 Task: Search one way flight ticket for 2 adults, 2 infants in seat and 1 infant on lap in first from Mobile: Mobile Regional Airport to Jackson: Jackson Hole Airport on 5-2-2023. Choice of flights is Alaska. Number of bags: 5 checked bags. Price is upto 45000. Outbound departure time preference is 8:30.
Action: Mouse moved to (238, 451)
Screenshot: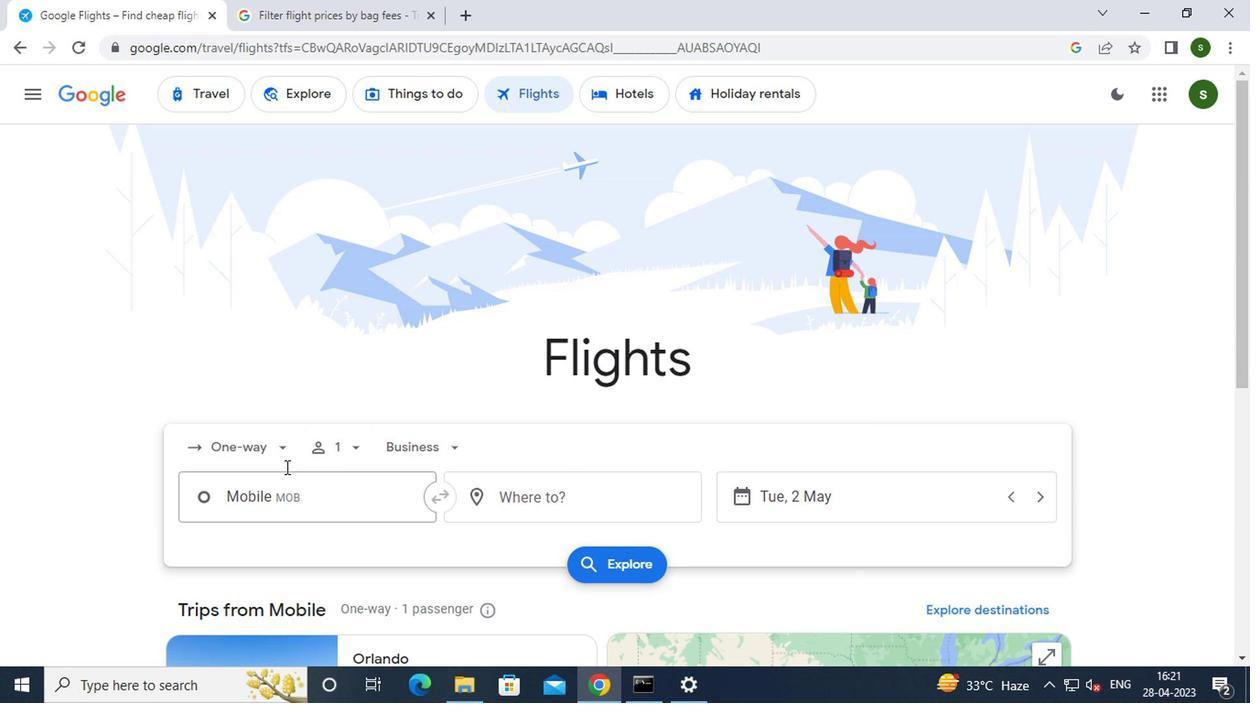 
Action: Mouse pressed left at (238, 451)
Screenshot: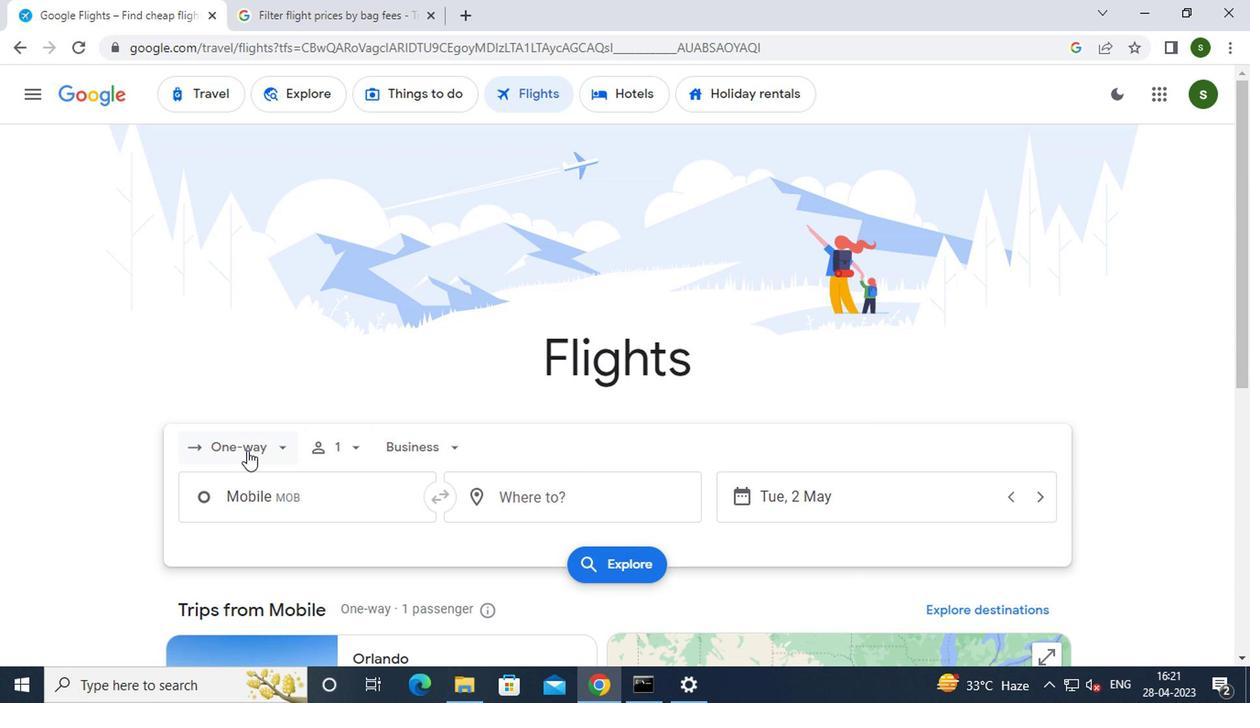 
Action: Mouse moved to (256, 526)
Screenshot: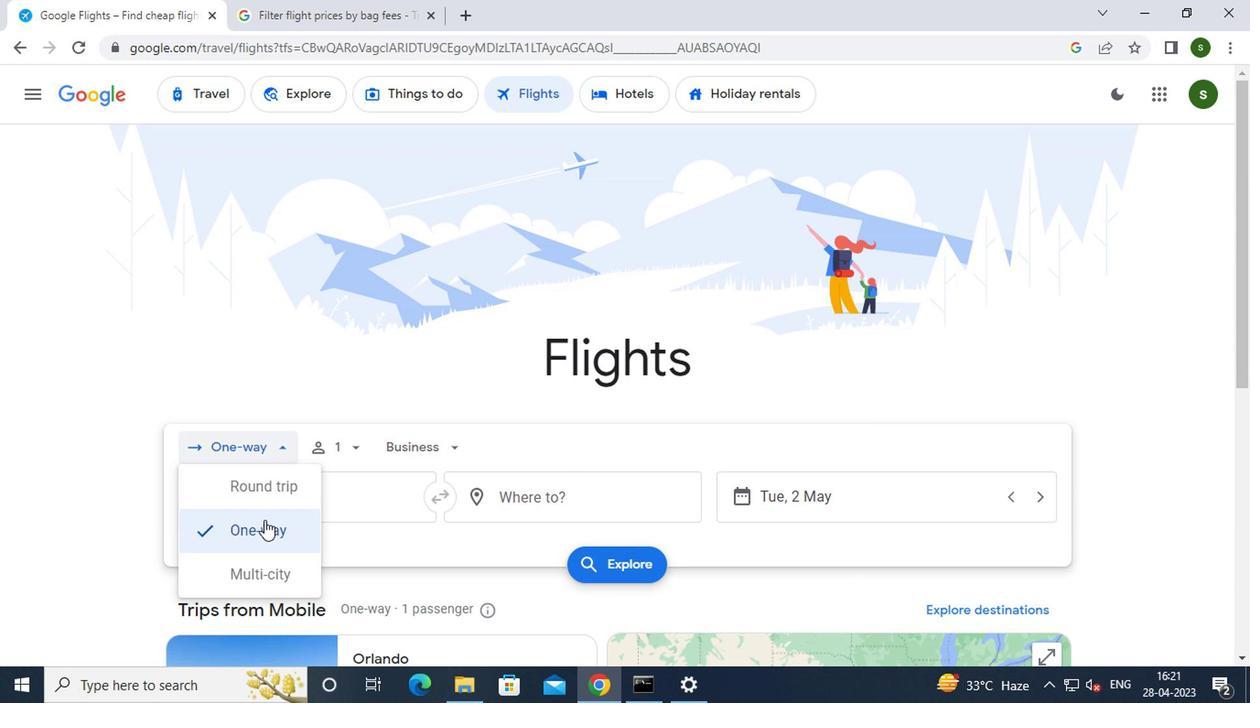 
Action: Mouse pressed left at (256, 526)
Screenshot: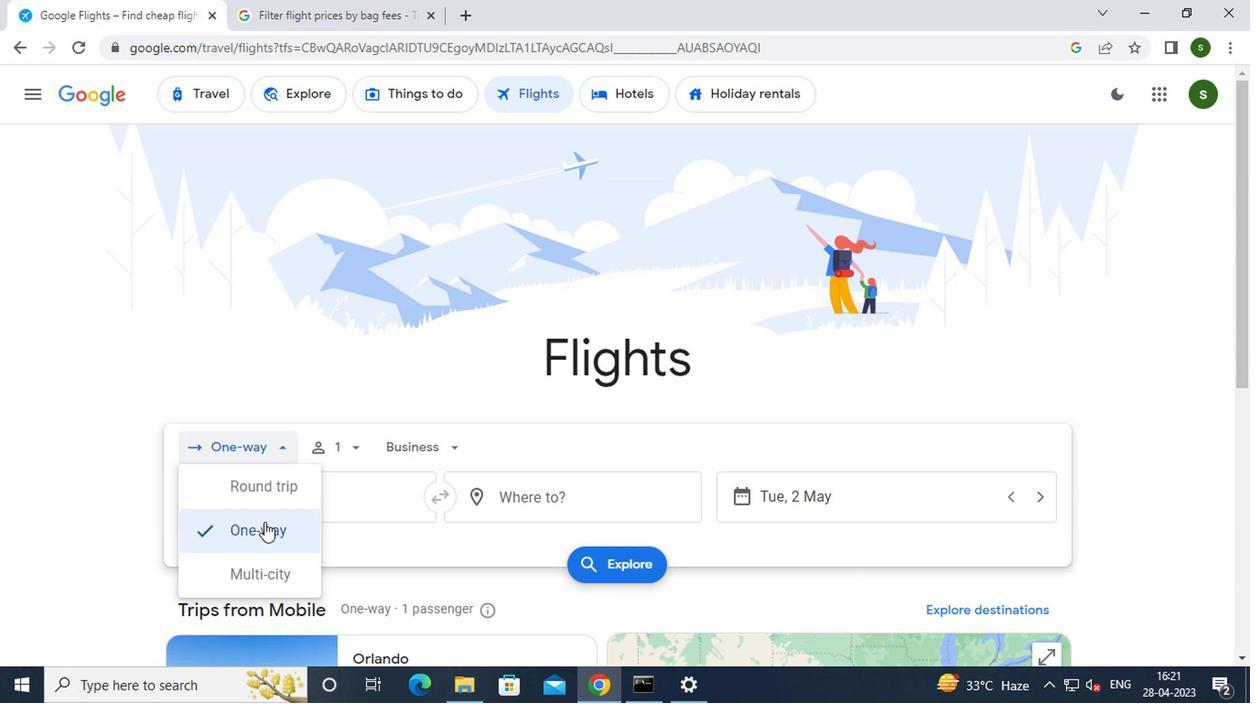 
Action: Mouse moved to (351, 448)
Screenshot: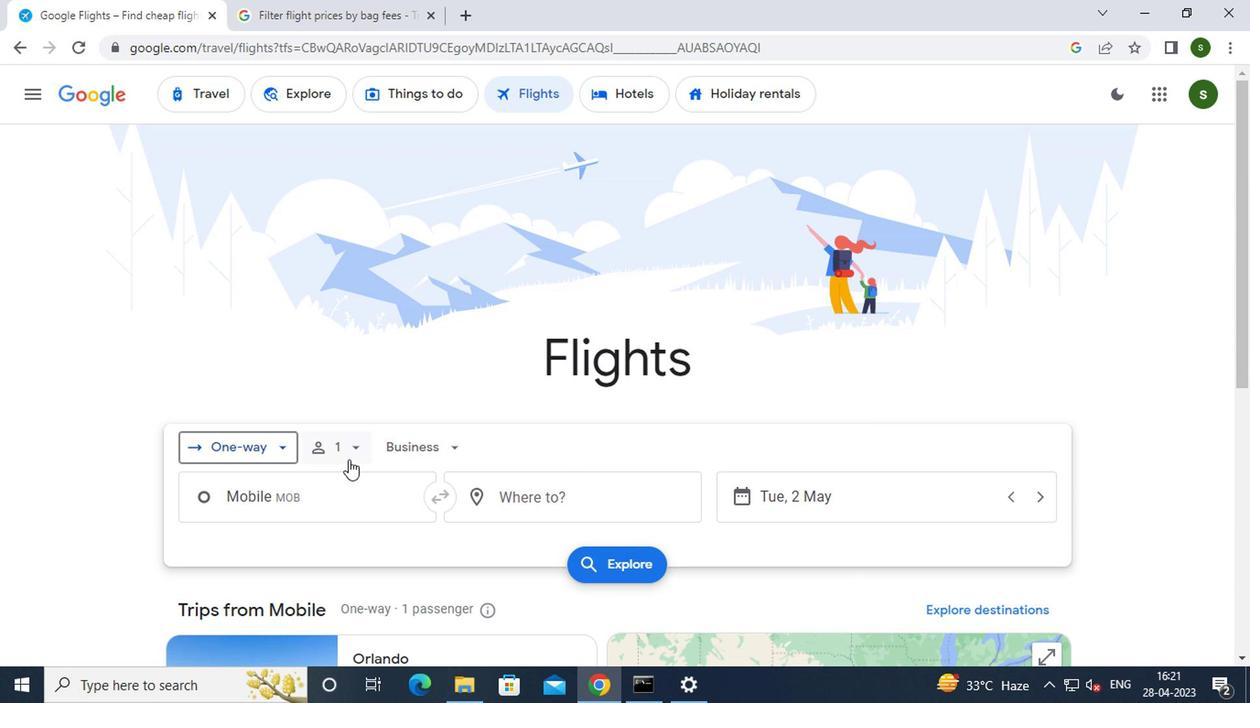 
Action: Mouse pressed left at (351, 448)
Screenshot: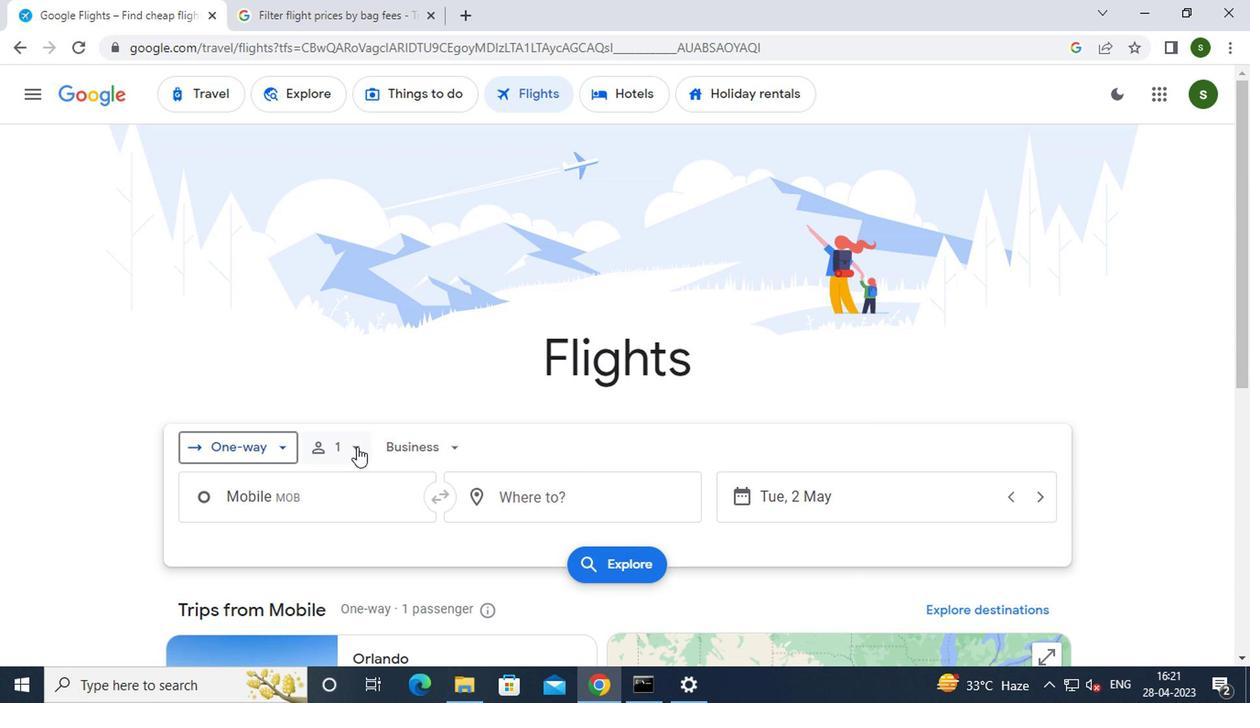 
Action: Mouse moved to (480, 500)
Screenshot: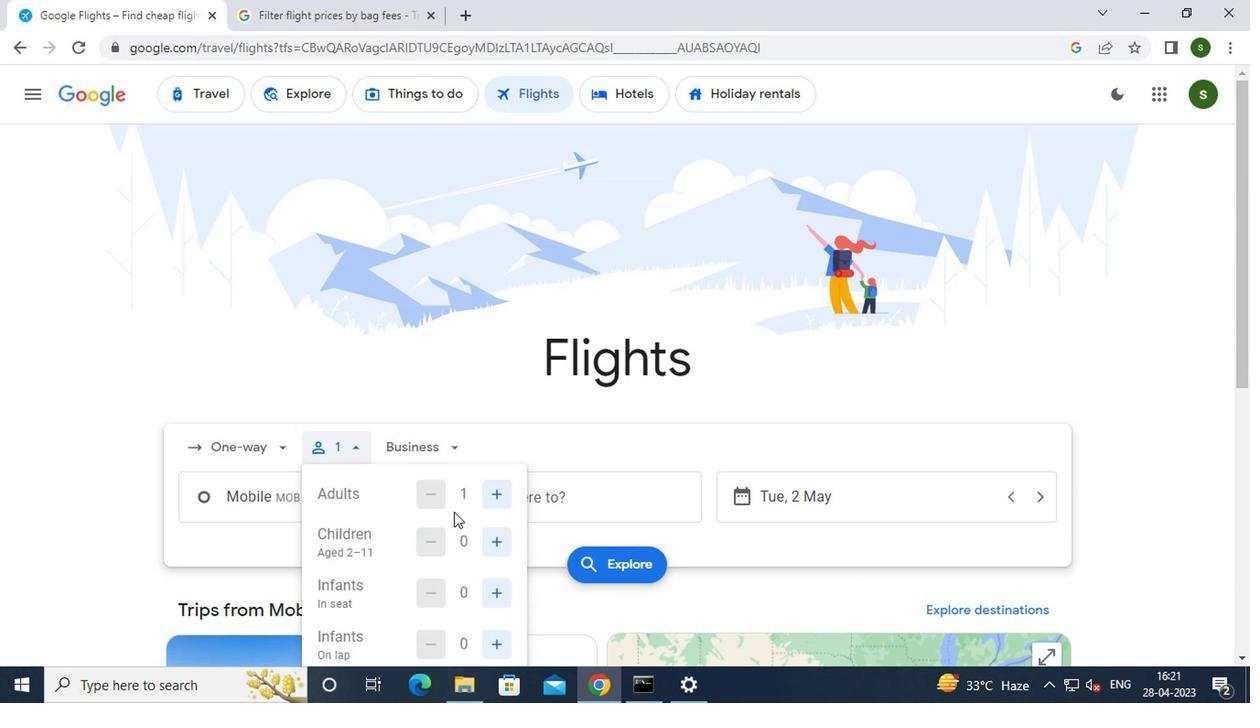 
Action: Mouse pressed left at (480, 500)
Screenshot: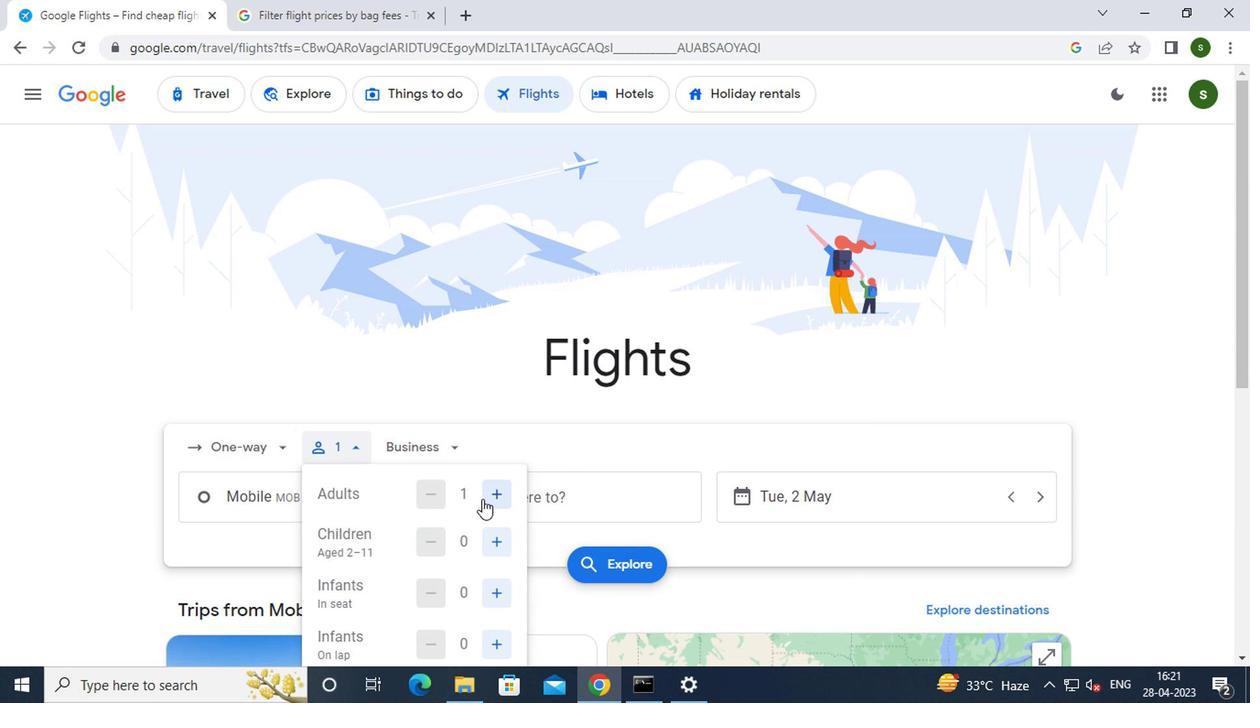 
Action: Mouse moved to (498, 584)
Screenshot: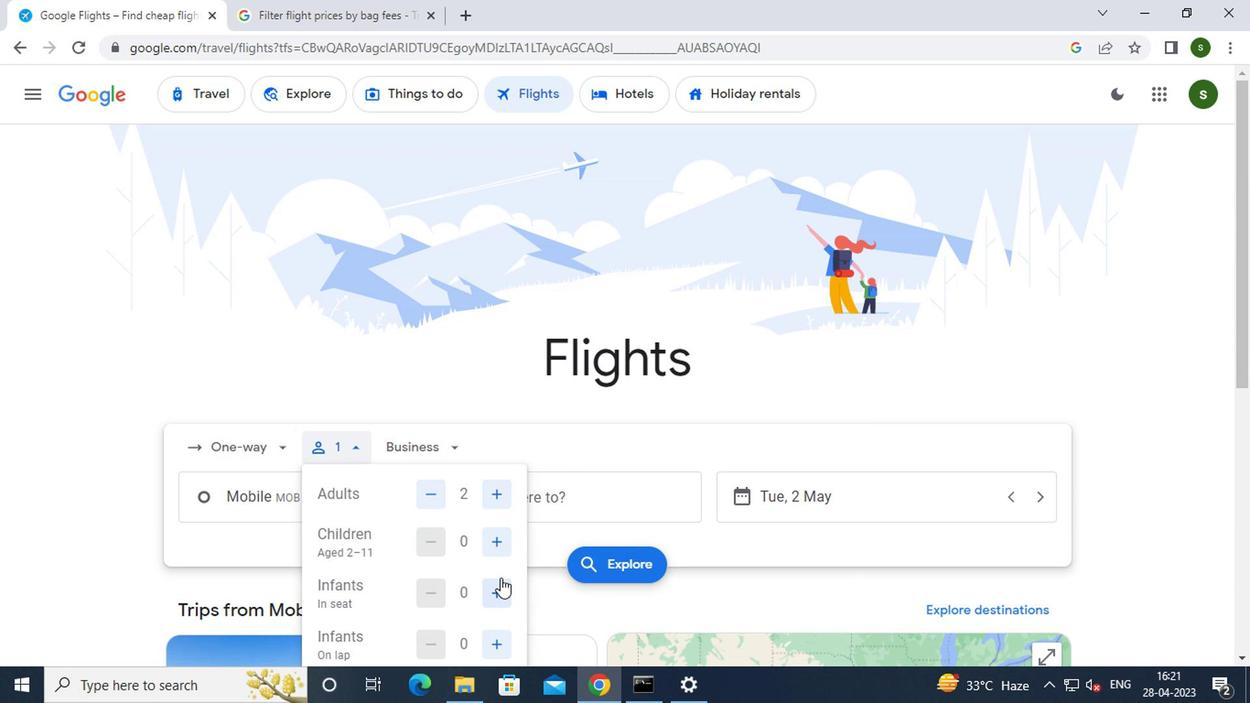 
Action: Mouse pressed left at (498, 584)
Screenshot: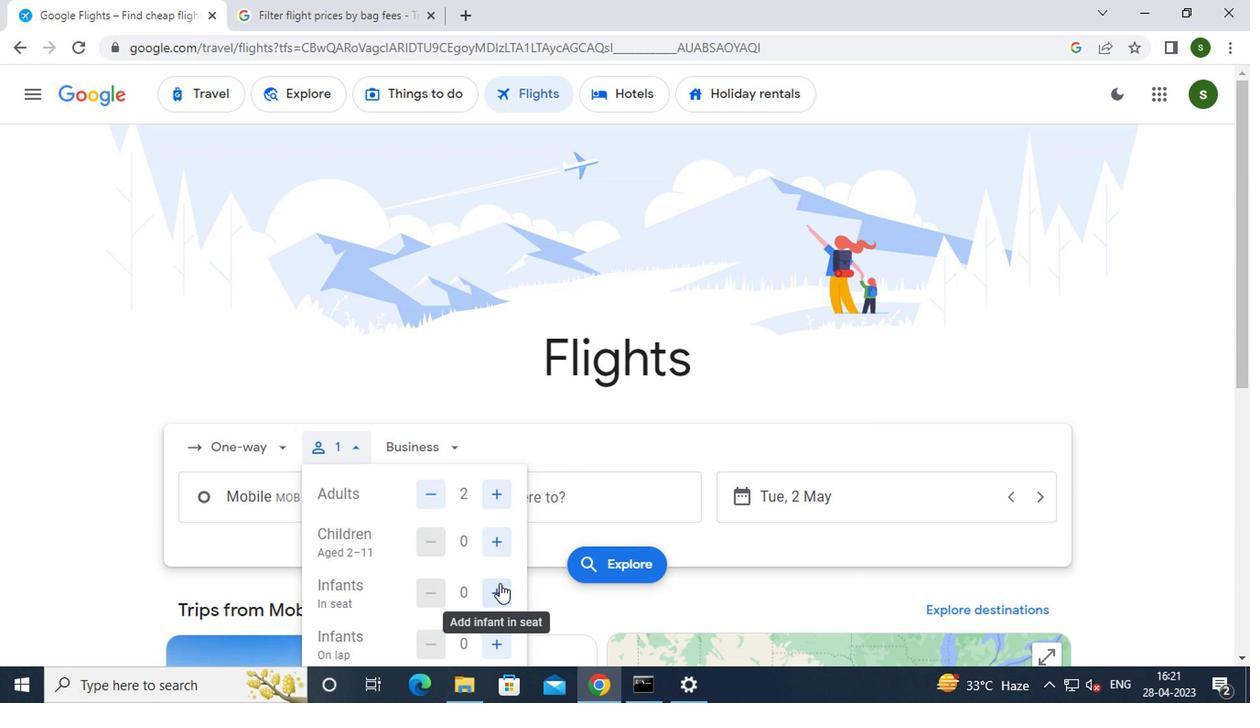 
Action: Mouse pressed left at (498, 584)
Screenshot: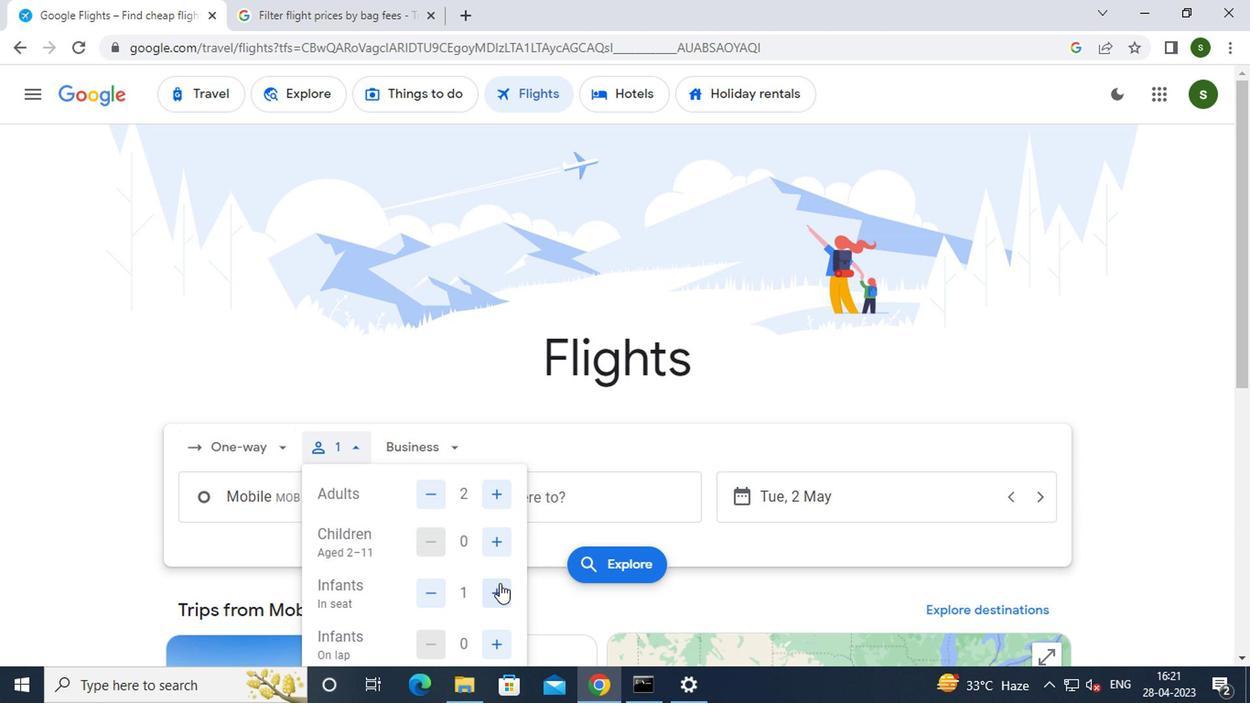 
Action: Mouse moved to (489, 648)
Screenshot: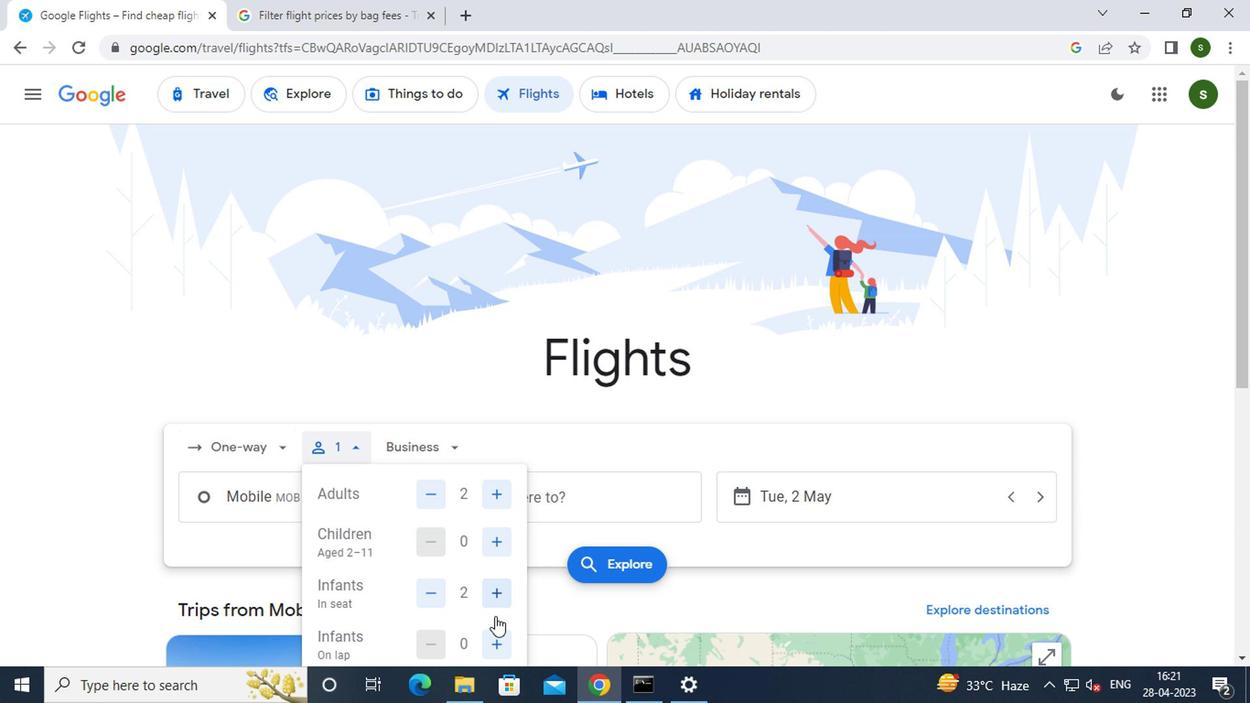 
Action: Mouse pressed left at (489, 648)
Screenshot: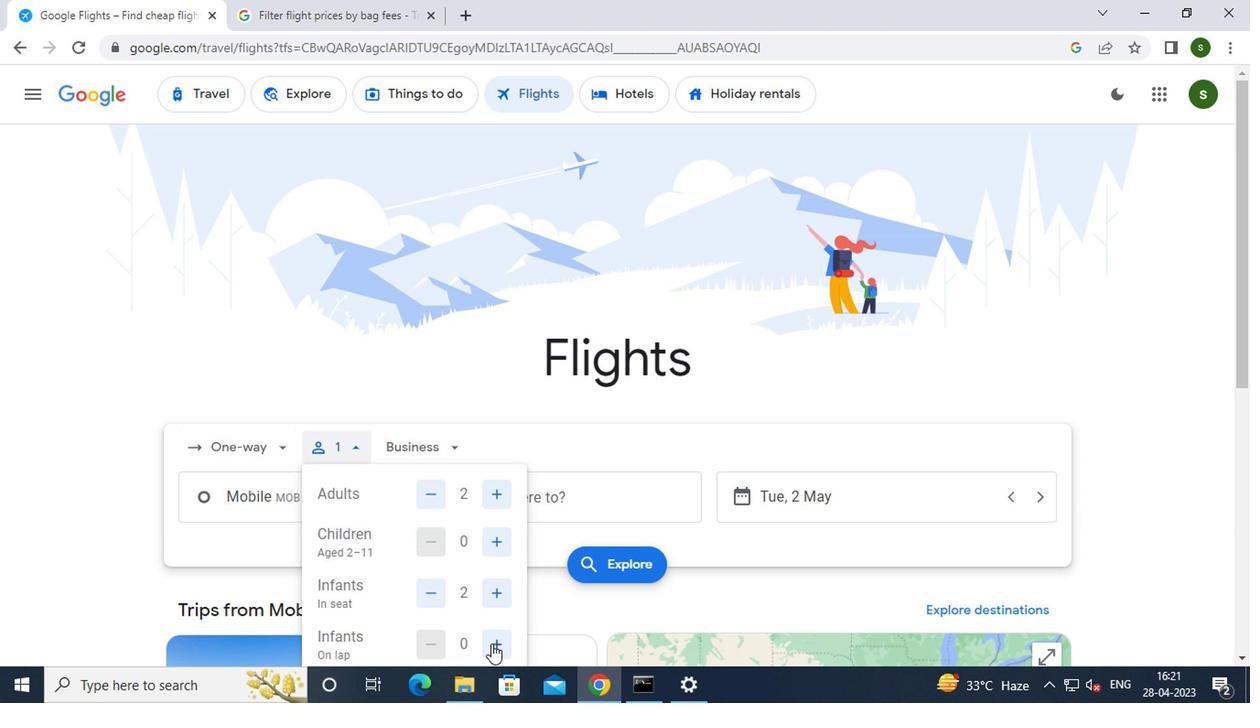 
Action: Mouse moved to (435, 443)
Screenshot: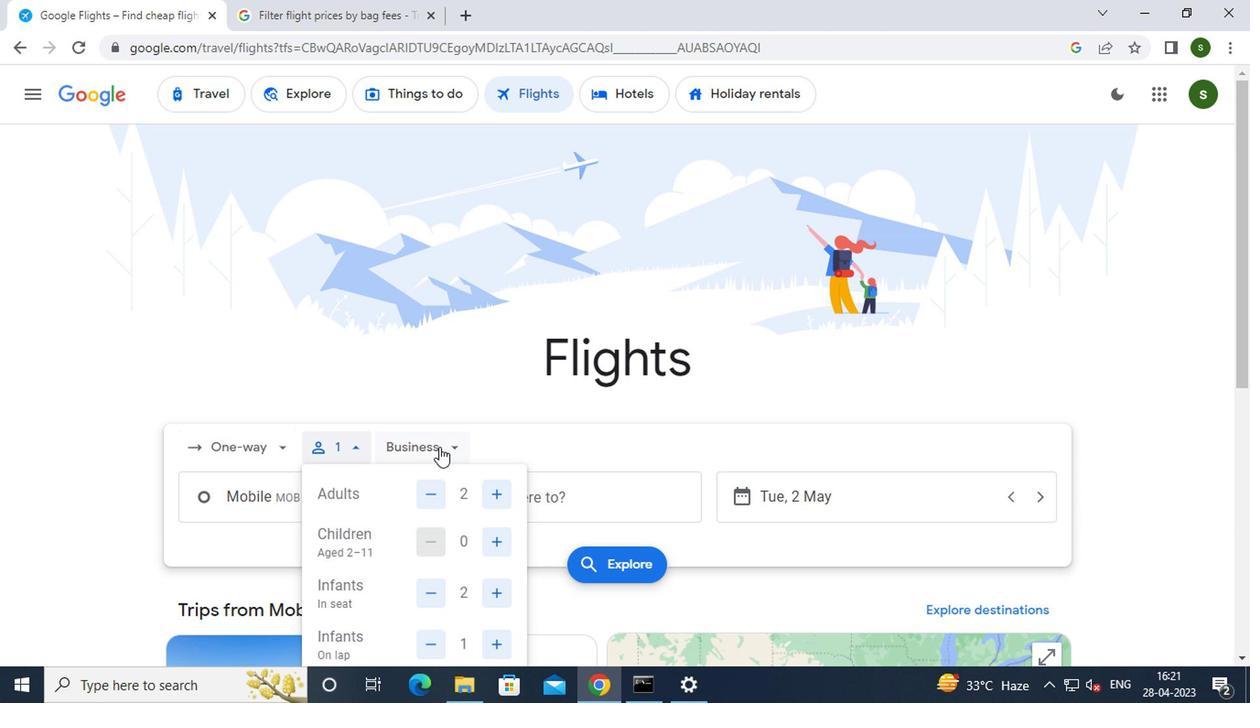 
Action: Mouse pressed left at (435, 443)
Screenshot: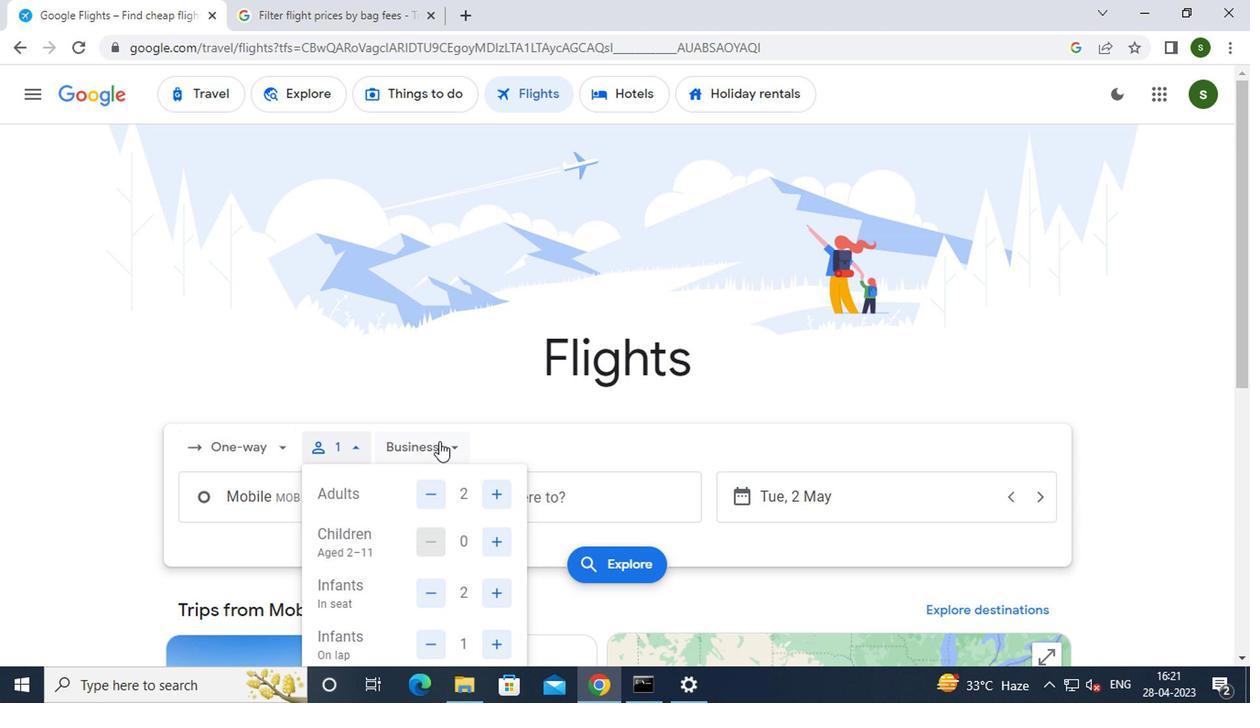 
Action: Mouse moved to (474, 611)
Screenshot: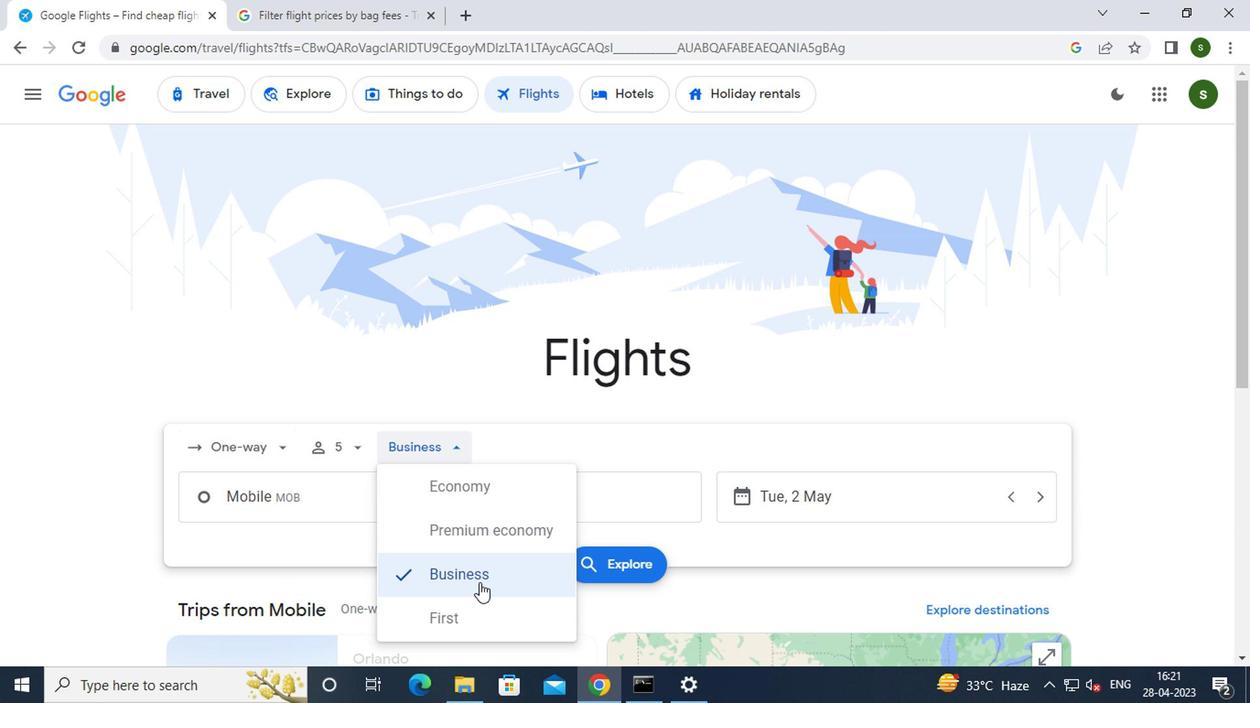 
Action: Mouse pressed left at (474, 611)
Screenshot: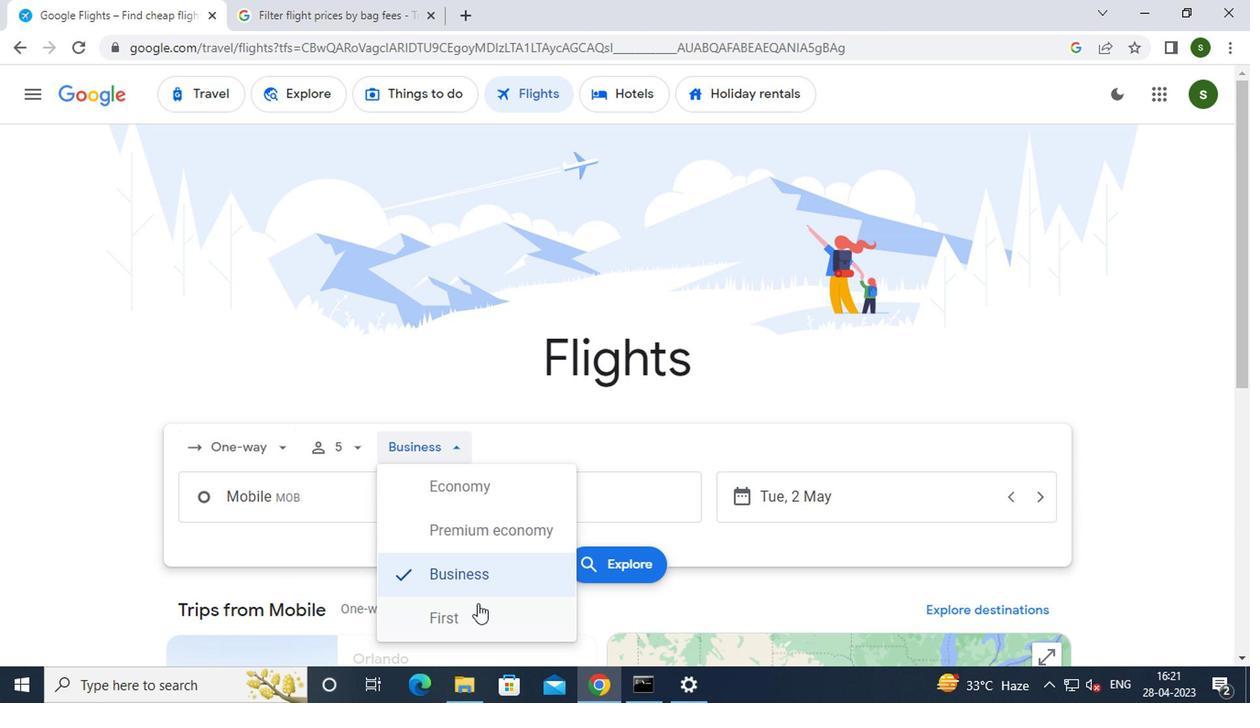 
Action: Mouse moved to (363, 496)
Screenshot: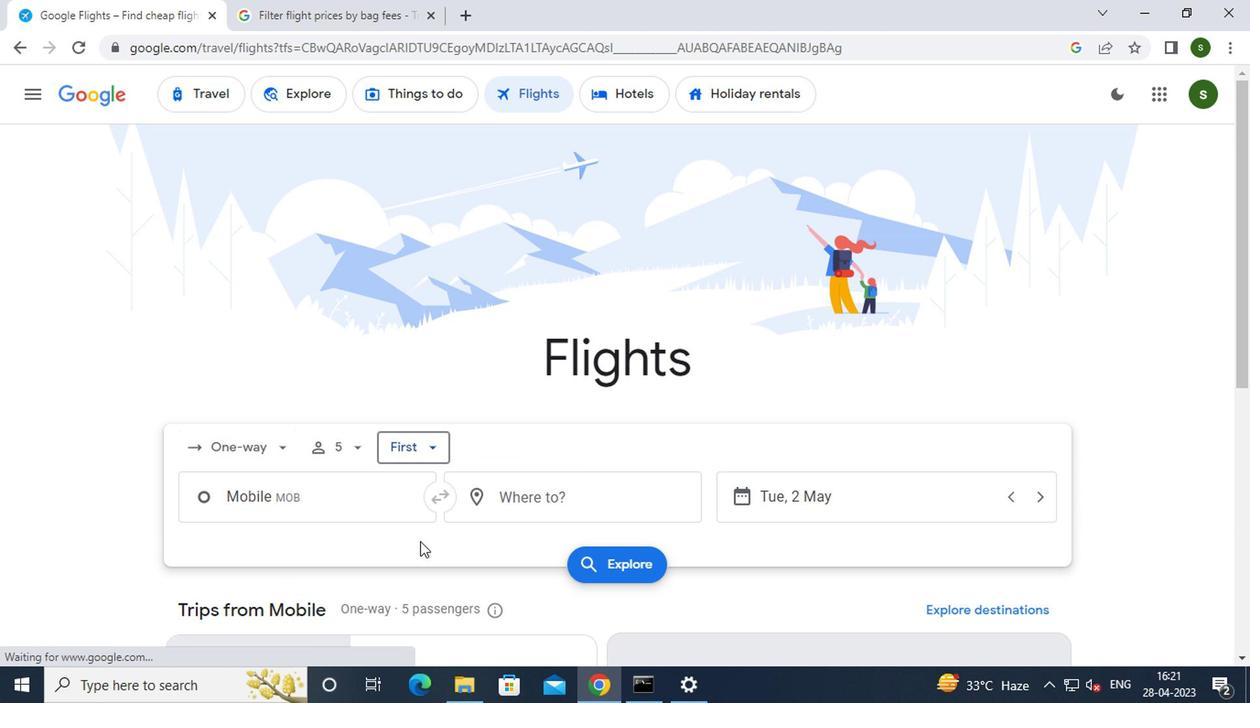 
Action: Mouse pressed left at (363, 496)
Screenshot: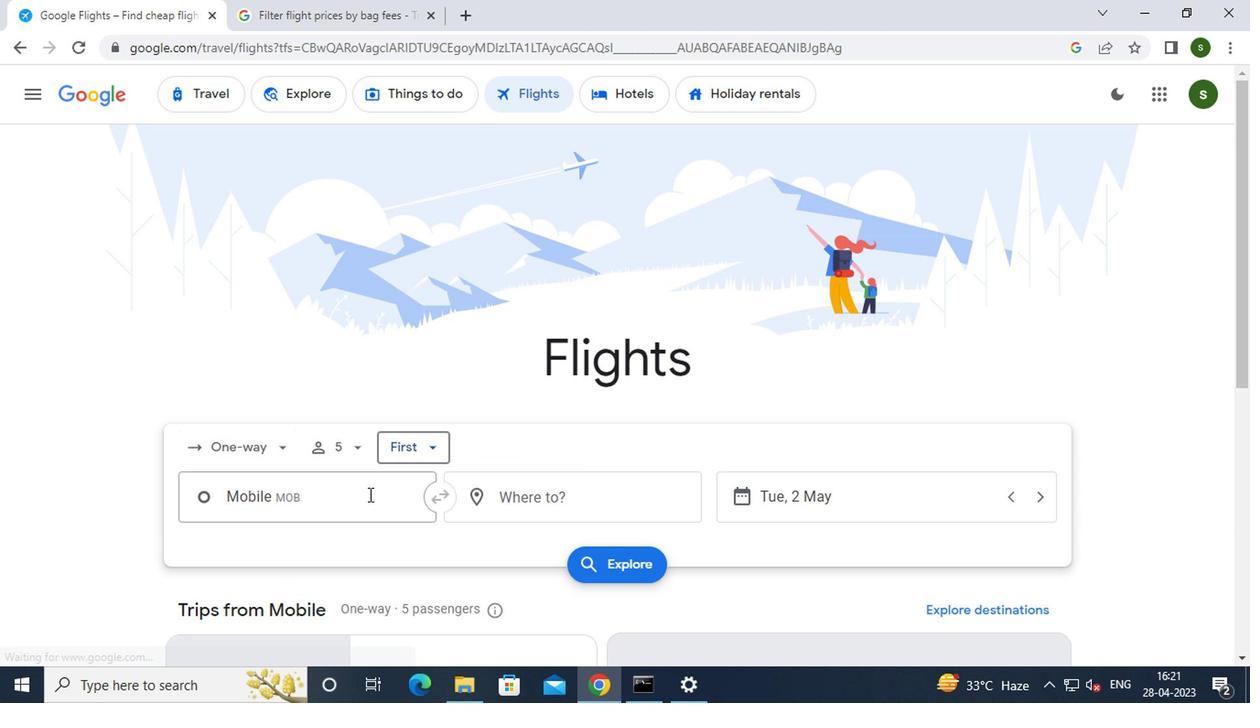 
Action: Key pressed m<Key.caps_lock>obile
Screenshot: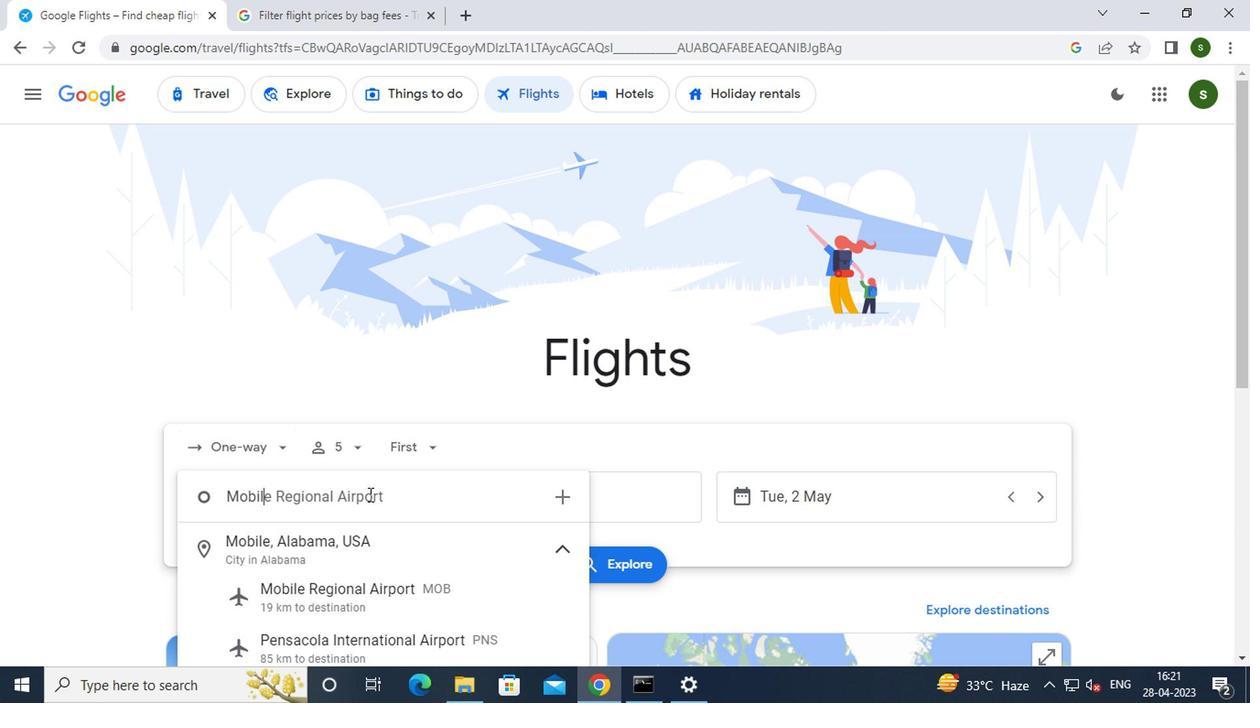 
Action: Mouse moved to (350, 613)
Screenshot: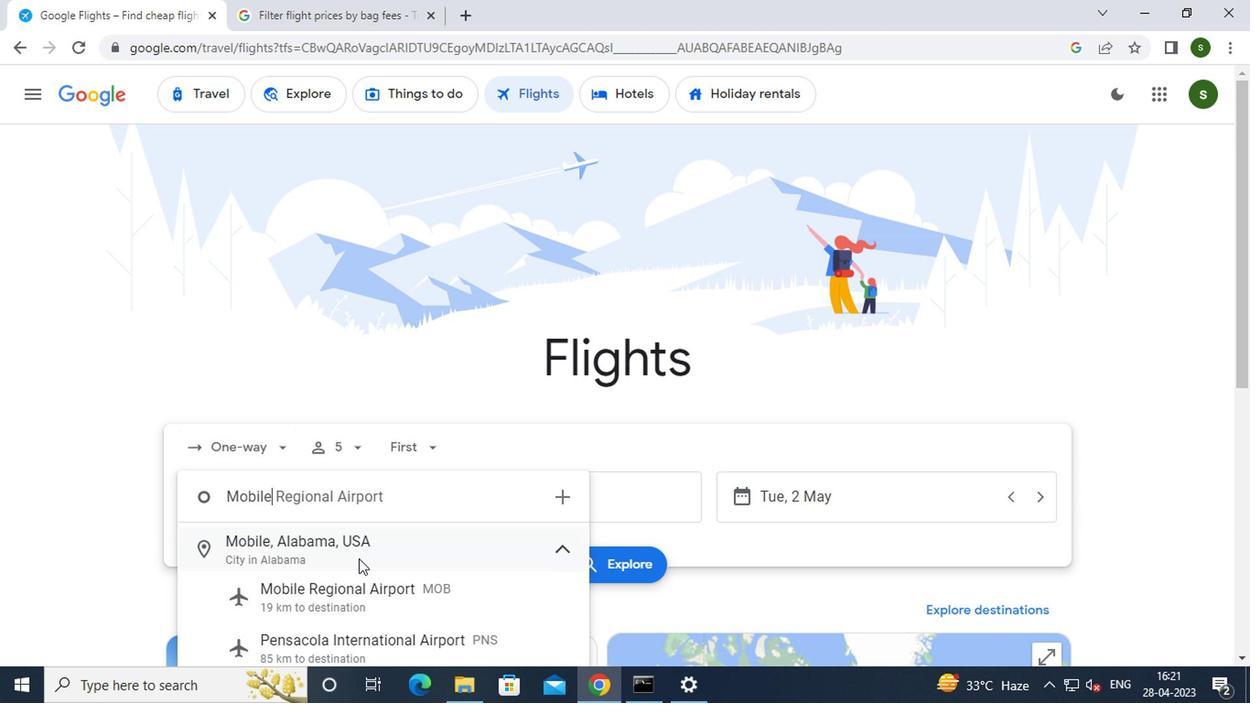
Action: Mouse pressed left at (350, 613)
Screenshot: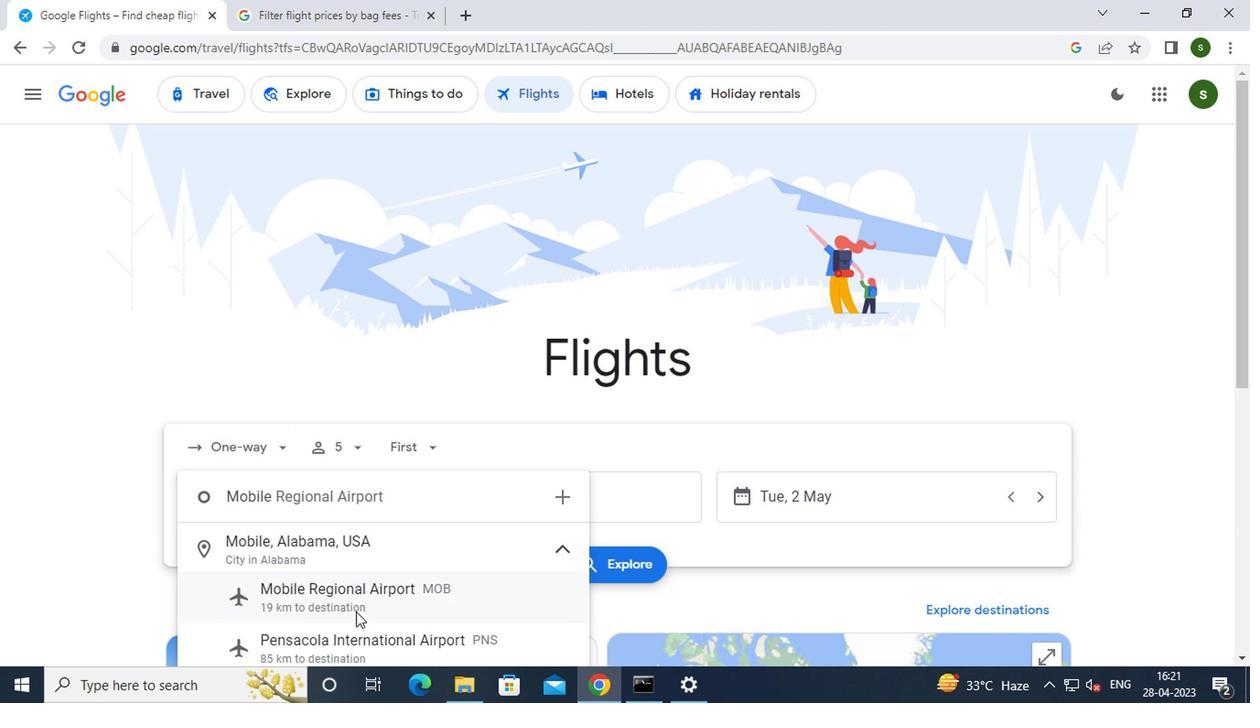 
Action: Mouse moved to (553, 498)
Screenshot: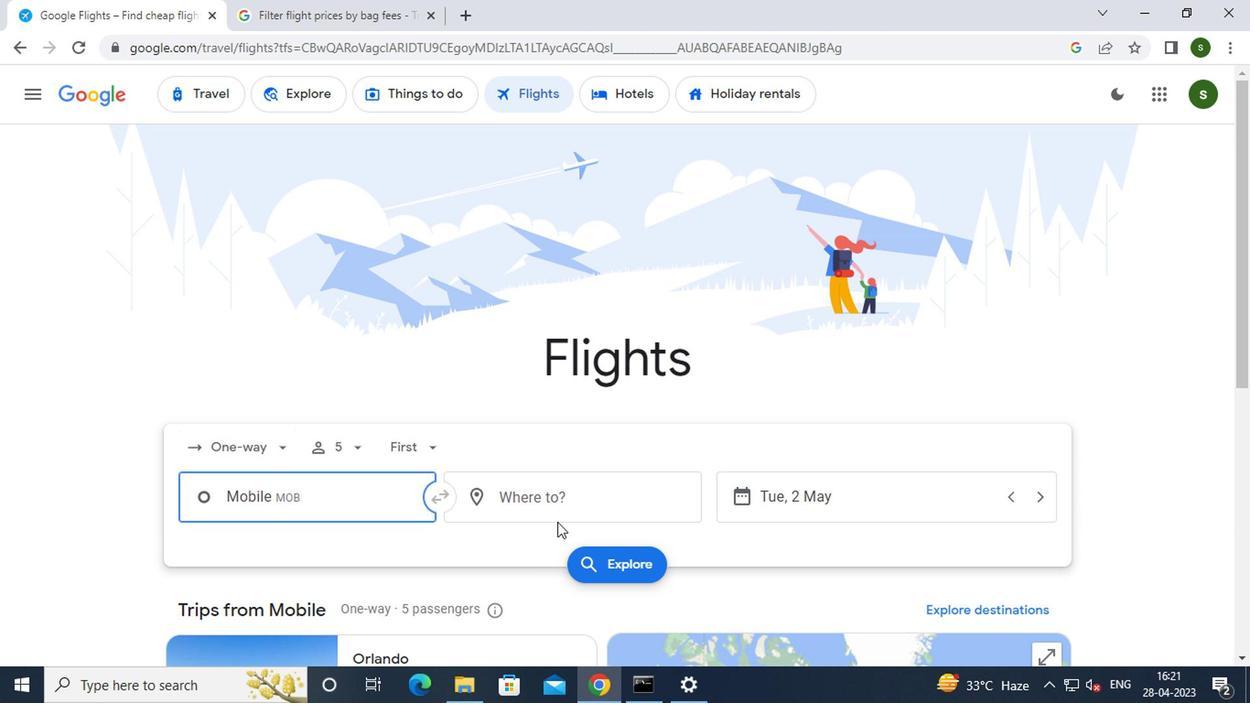
Action: Mouse pressed left at (553, 498)
Screenshot: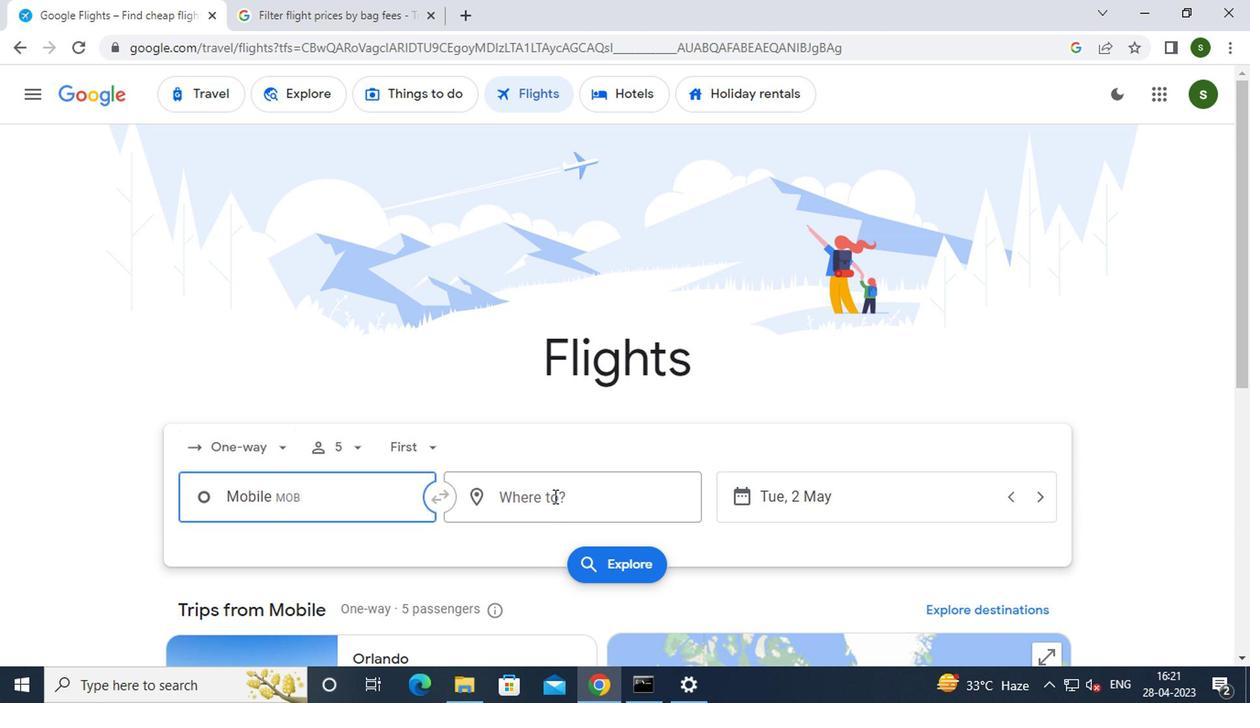 
Action: Mouse moved to (553, 497)
Screenshot: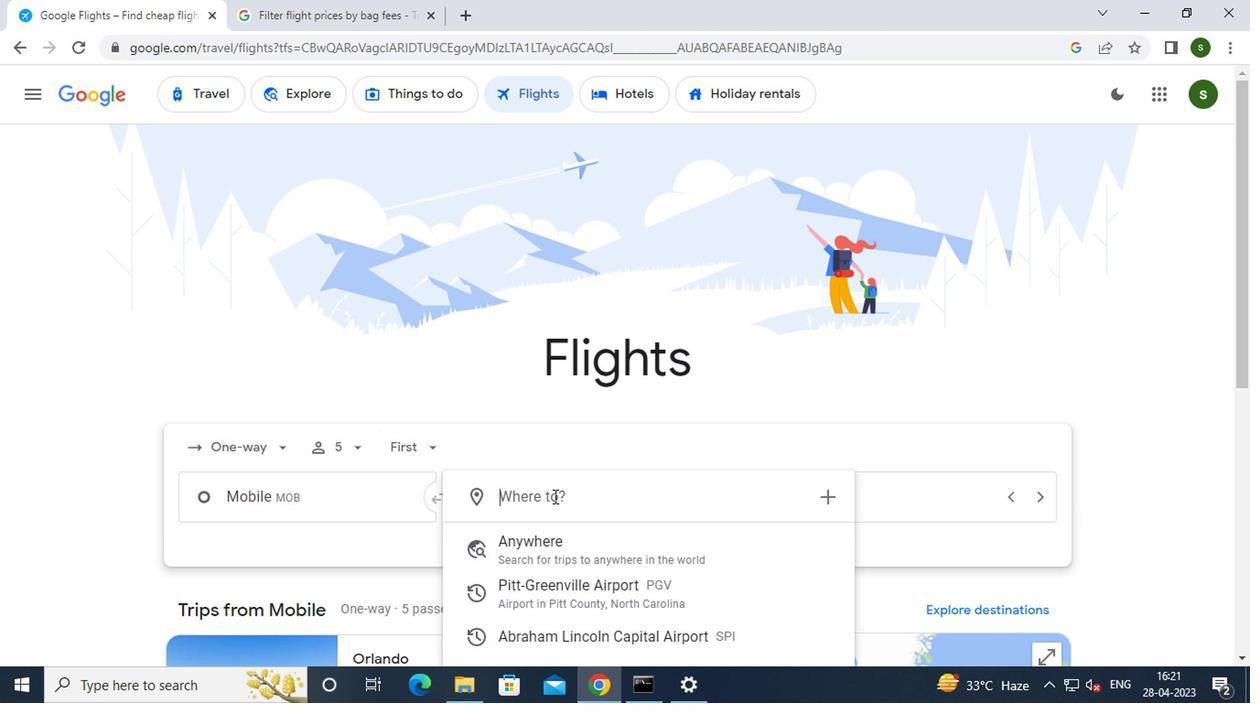 
Action: Key pressed <Key.caps_lock>j<Key.caps_lock>ackson<Key.space>
Screenshot: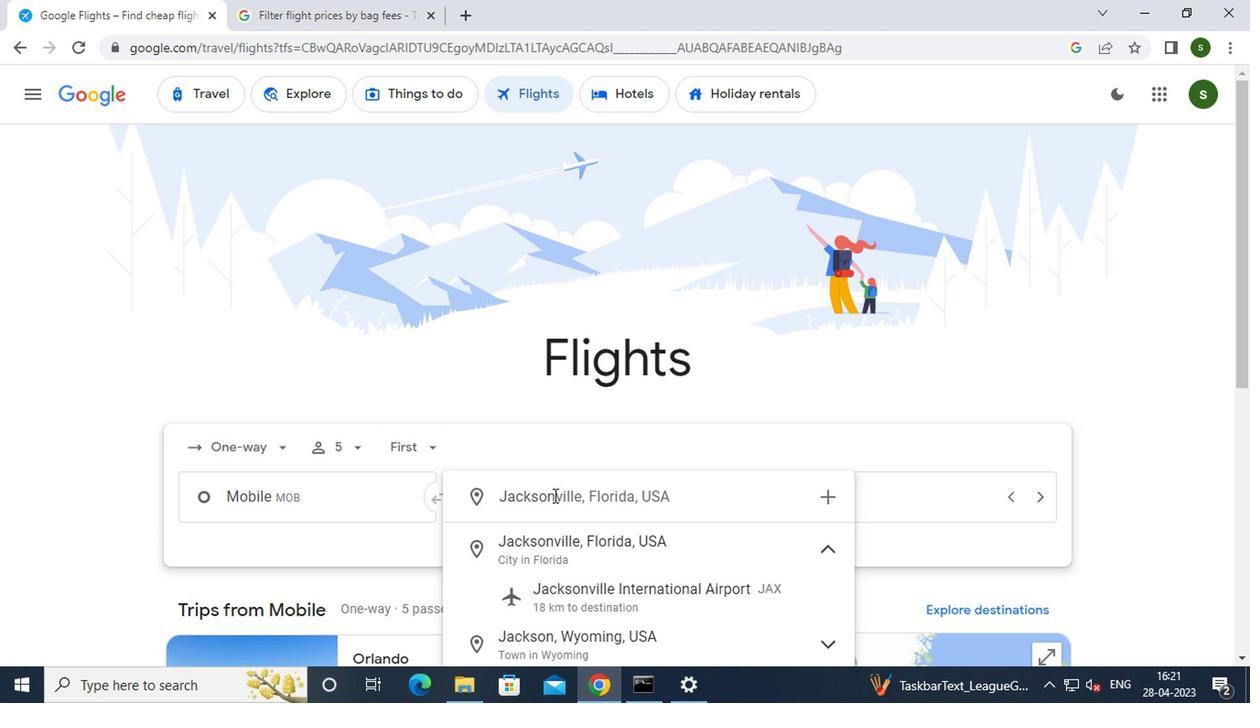 
Action: Mouse moved to (583, 601)
Screenshot: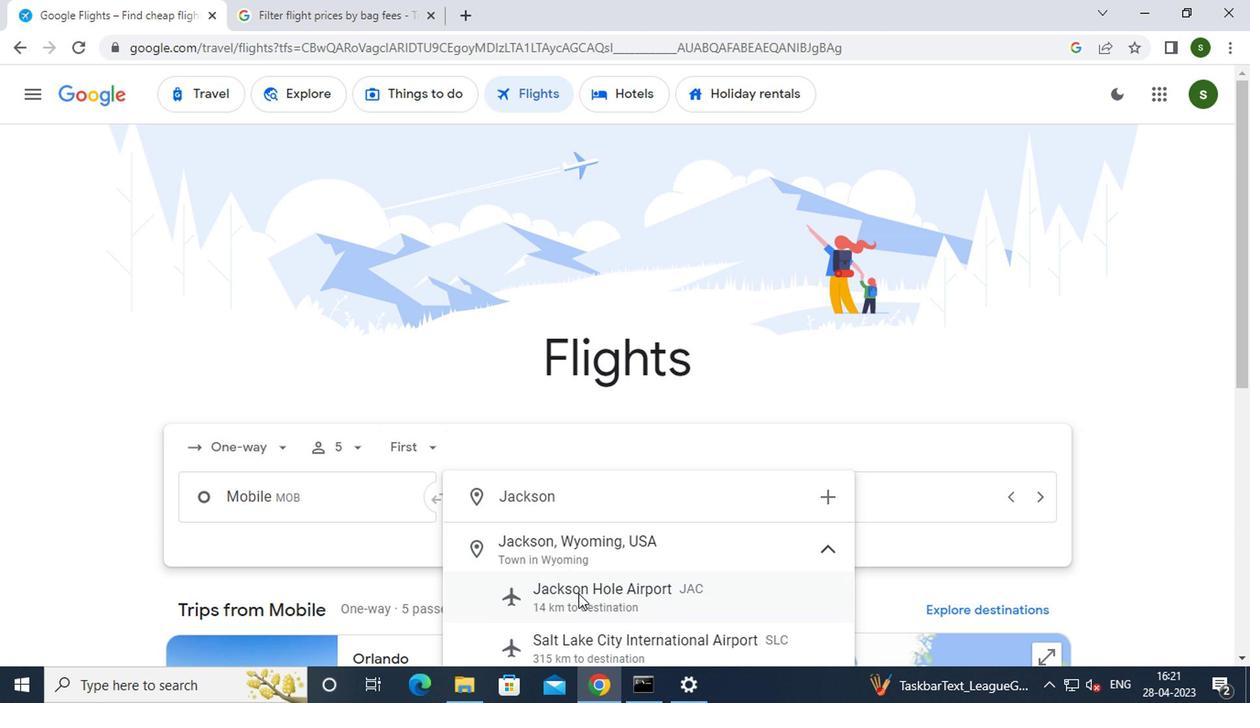 
Action: Mouse pressed left at (583, 601)
Screenshot: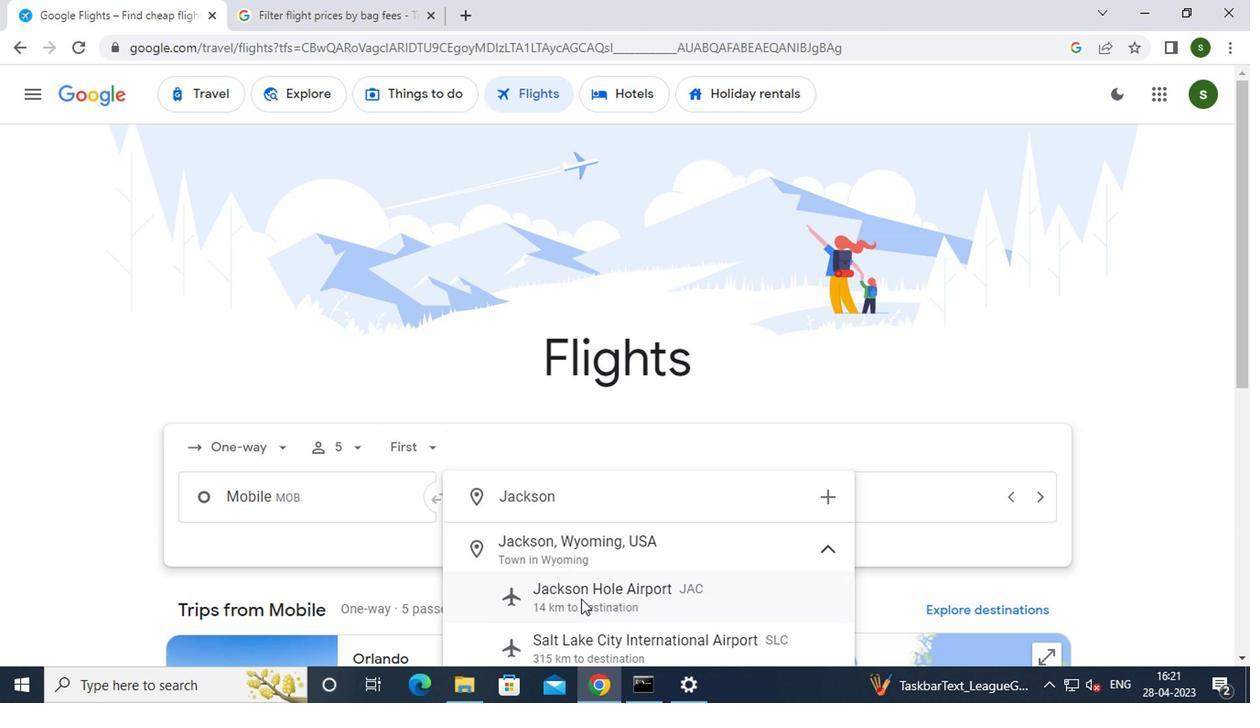 
Action: Mouse moved to (853, 497)
Screenshot: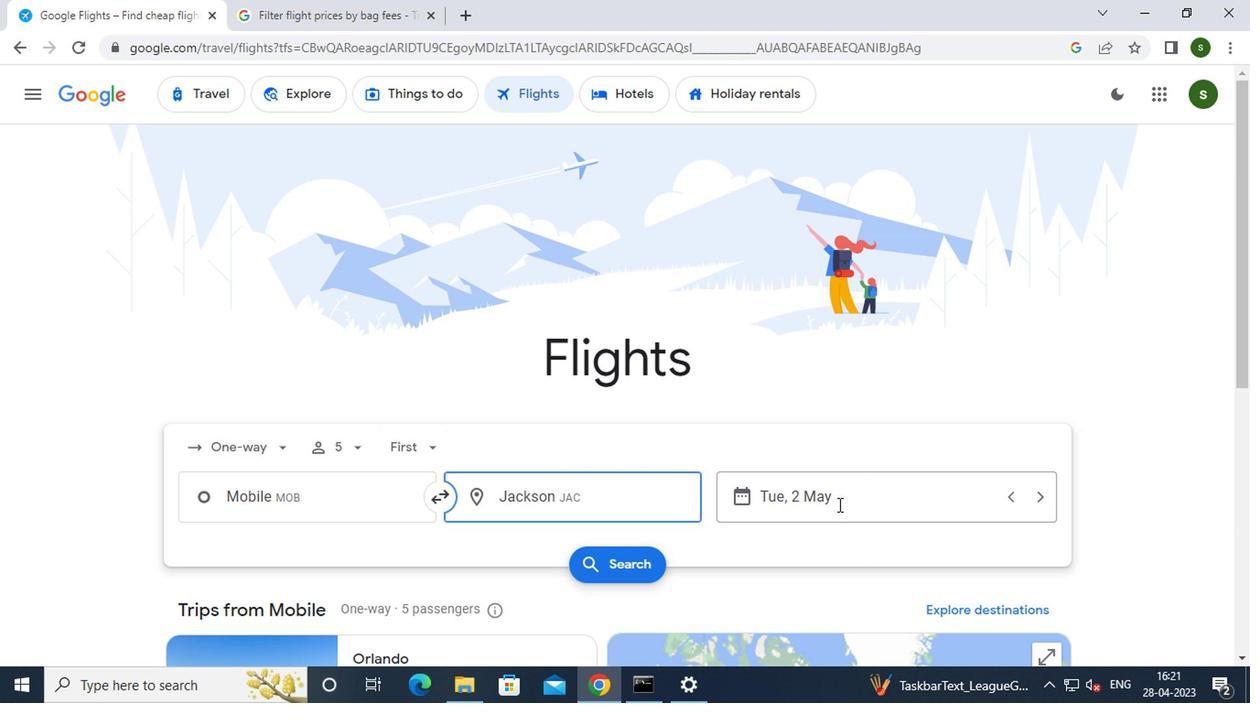 
Action: Mouse pressed left at (853, 497)
Screenshot: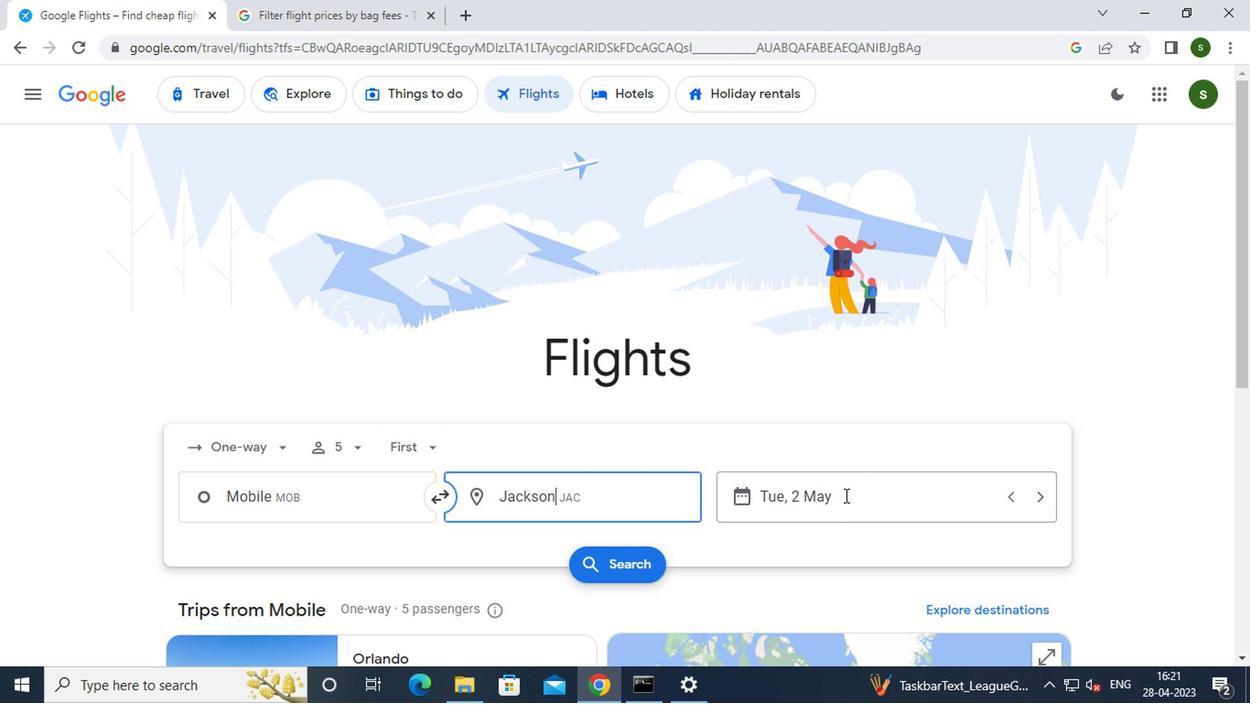 
Action: Mouse moved to (841, 343)
Screenshot: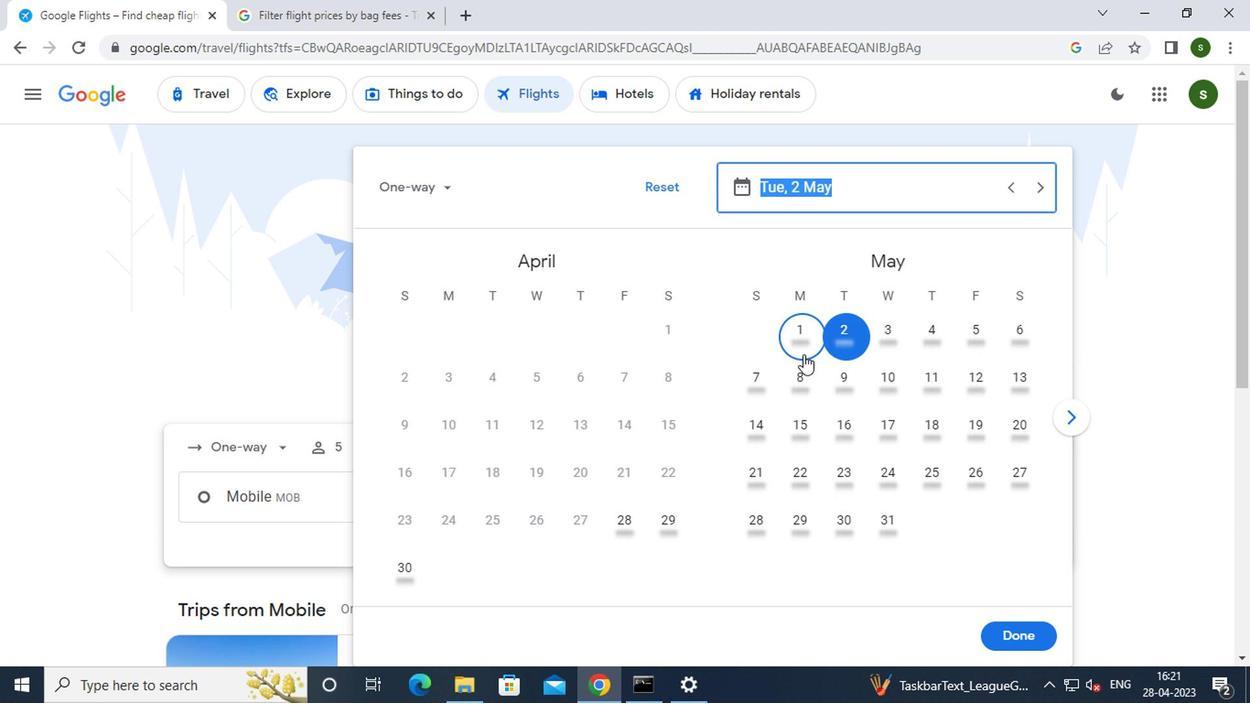 
Action: Mouse pressed left at (841, 343)
Screenshot: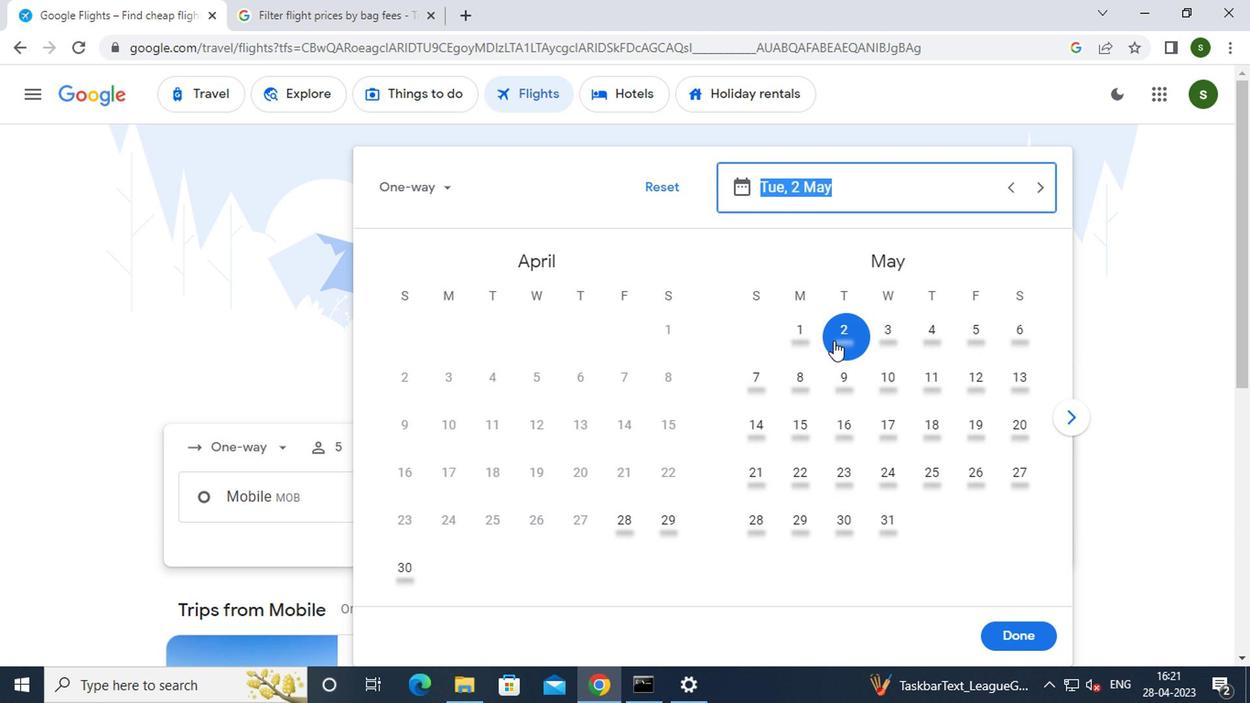
Action: Mouse moved to (1005, 627)
Screenshot: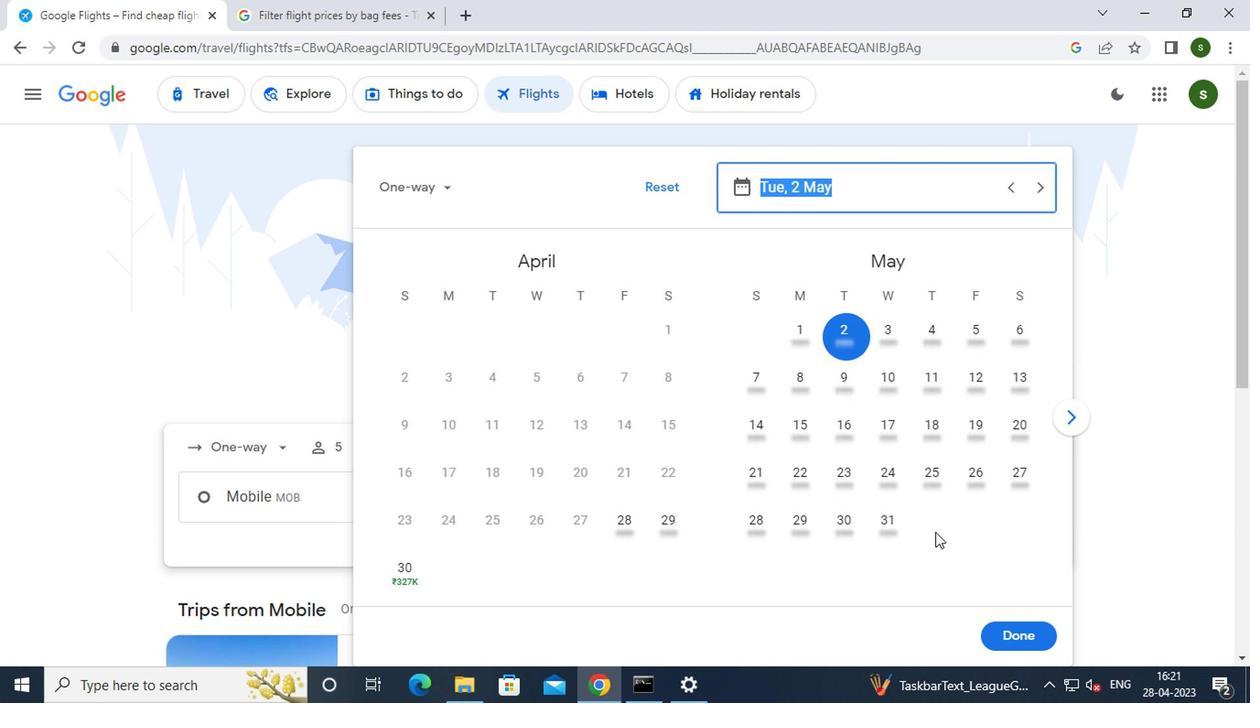 
Action: Mouse pressed left at (1005, 627)
Screenshot: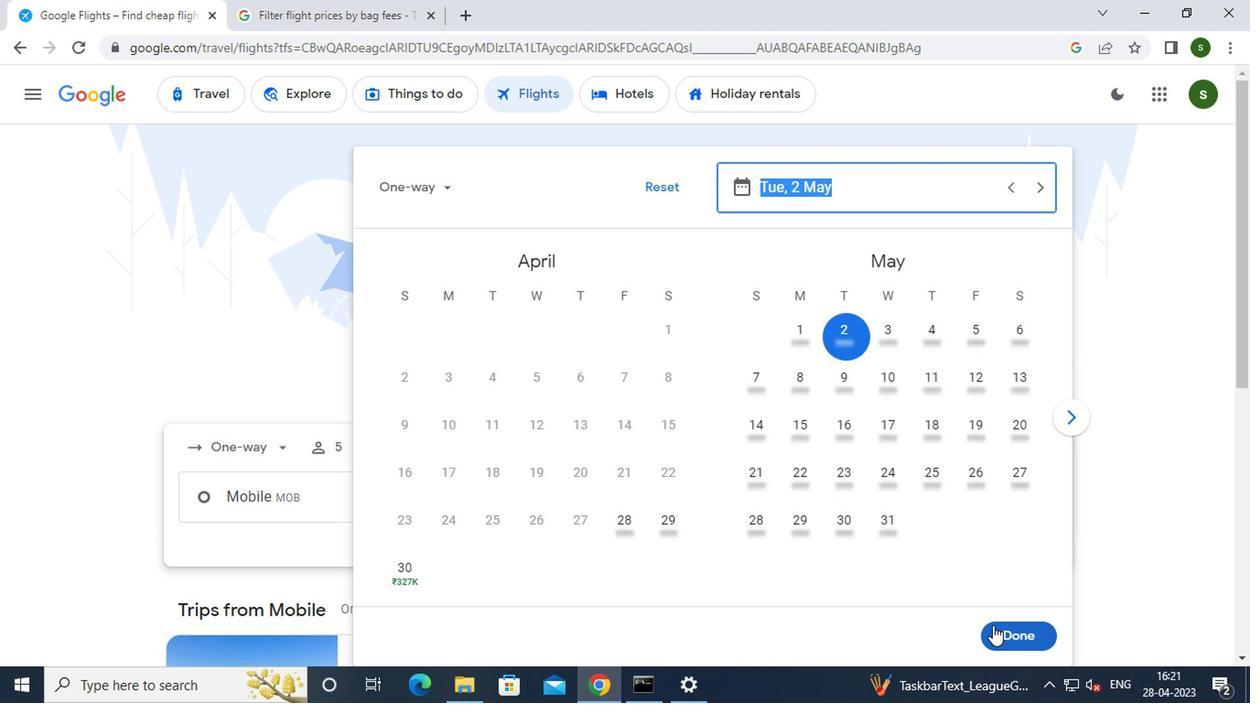 
Action: Mouse moved to (584, 566)
Screenshot: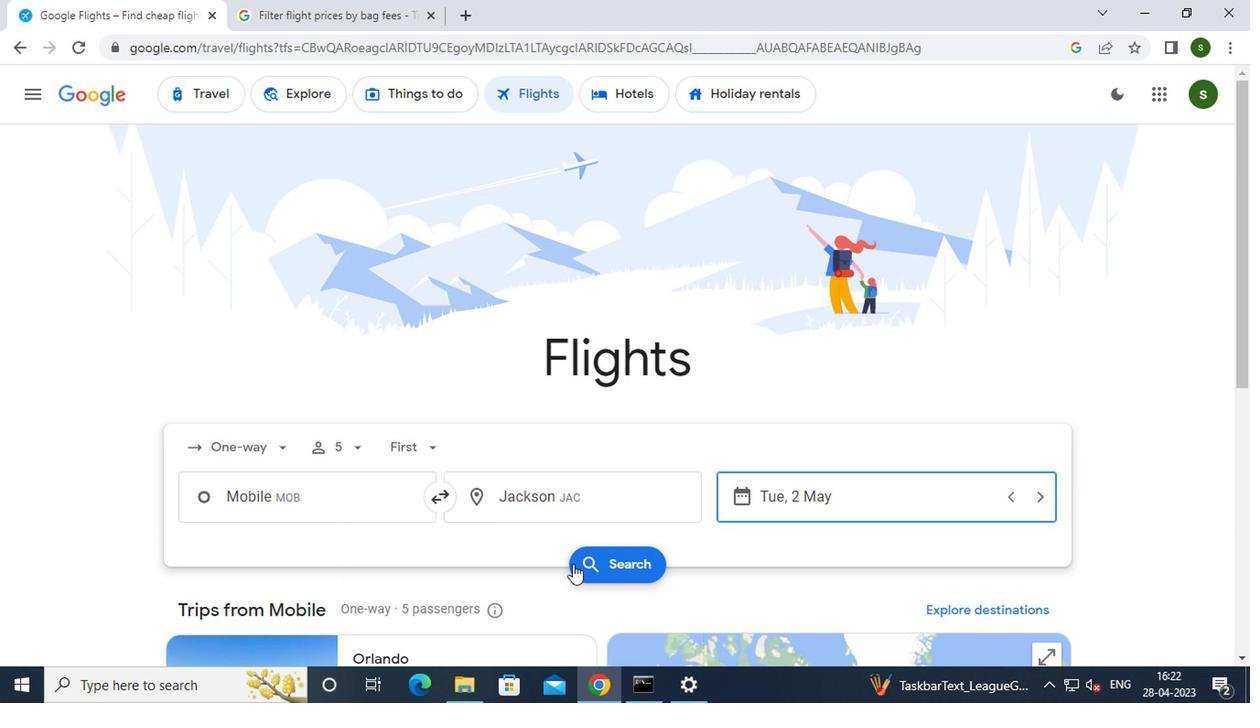
Action: Mouse pressed left at (584, 566)
Screenshot: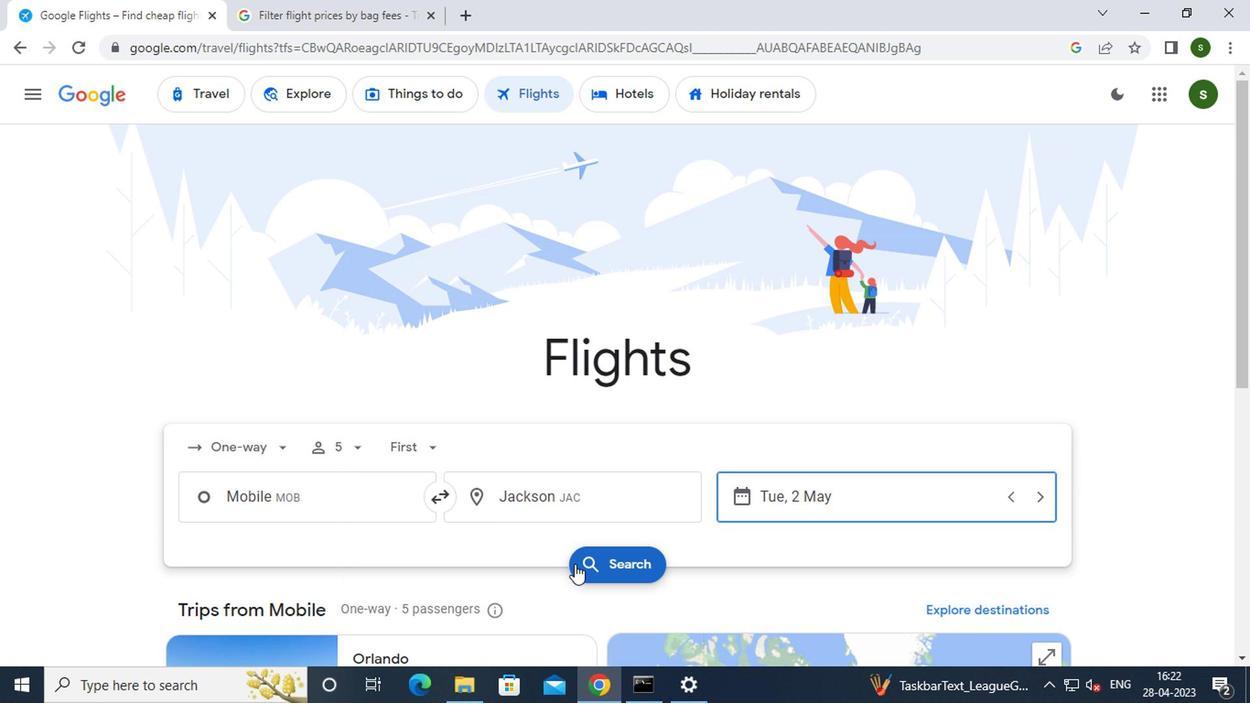 
Action: Mouse moved to (190, 269)
Screenshot: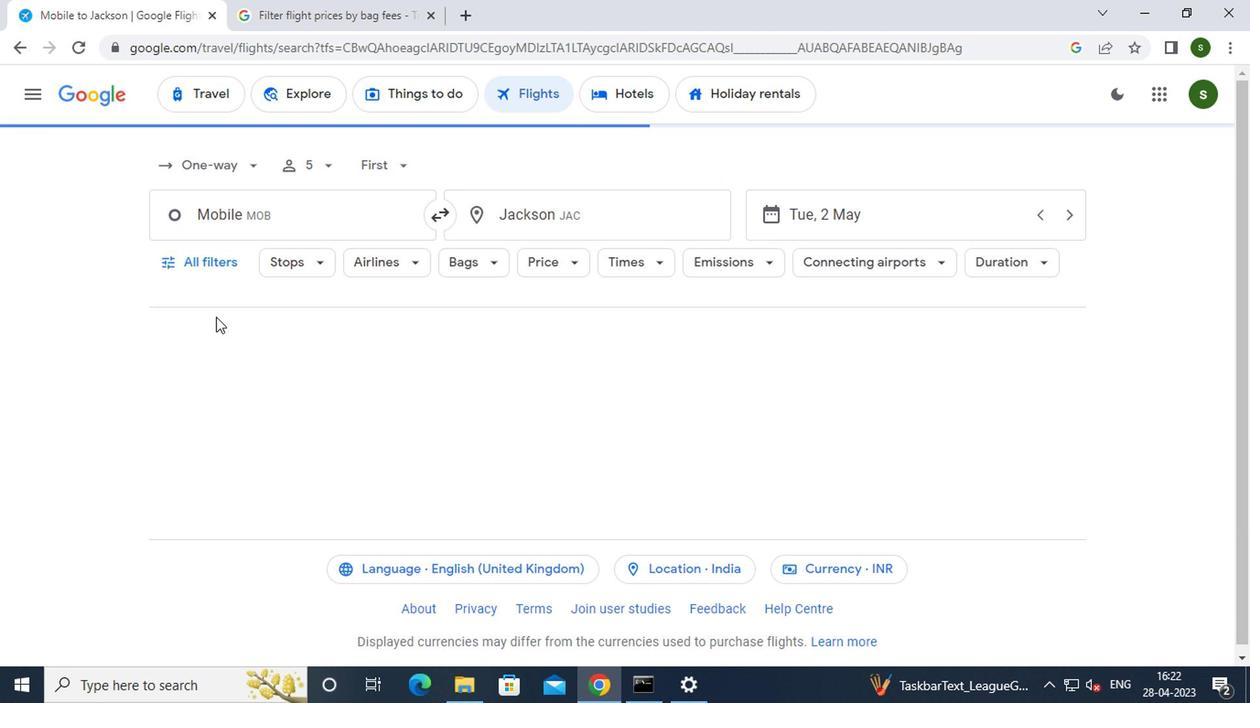 
Action: Mouse pressed left at (190, 269)
Screenshot: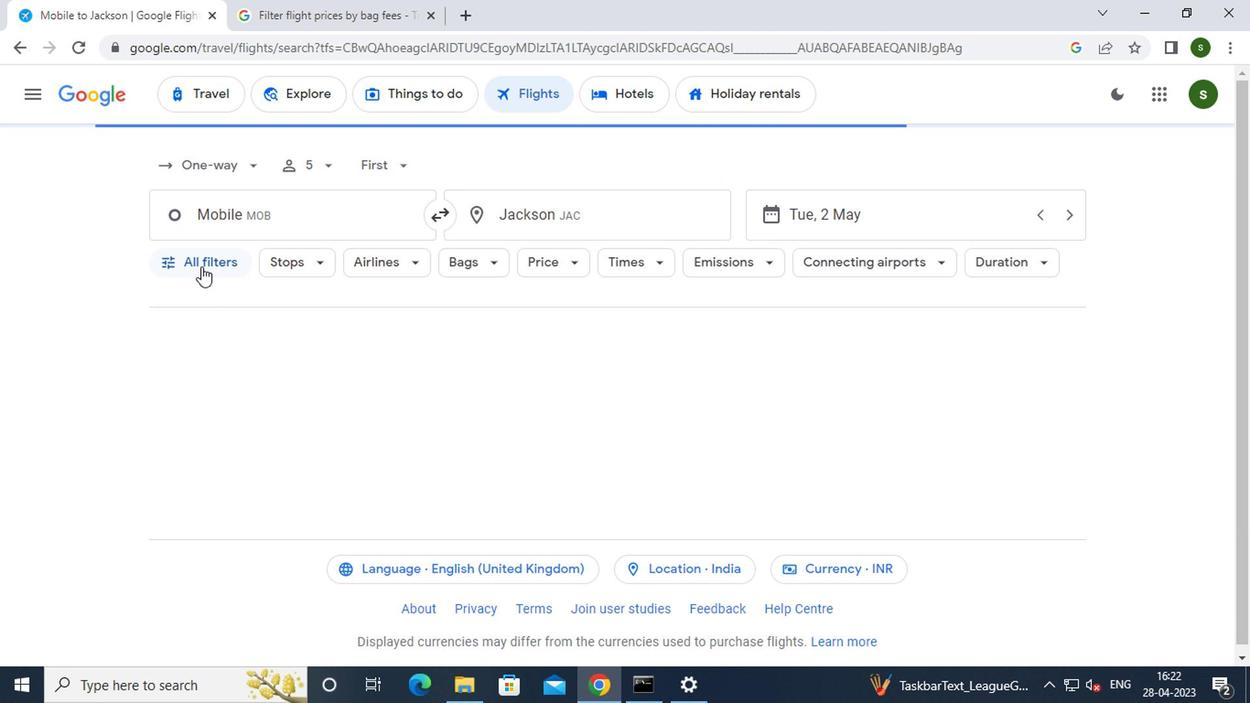 
Action: Mouse moved to (330, 433)
Screenshot: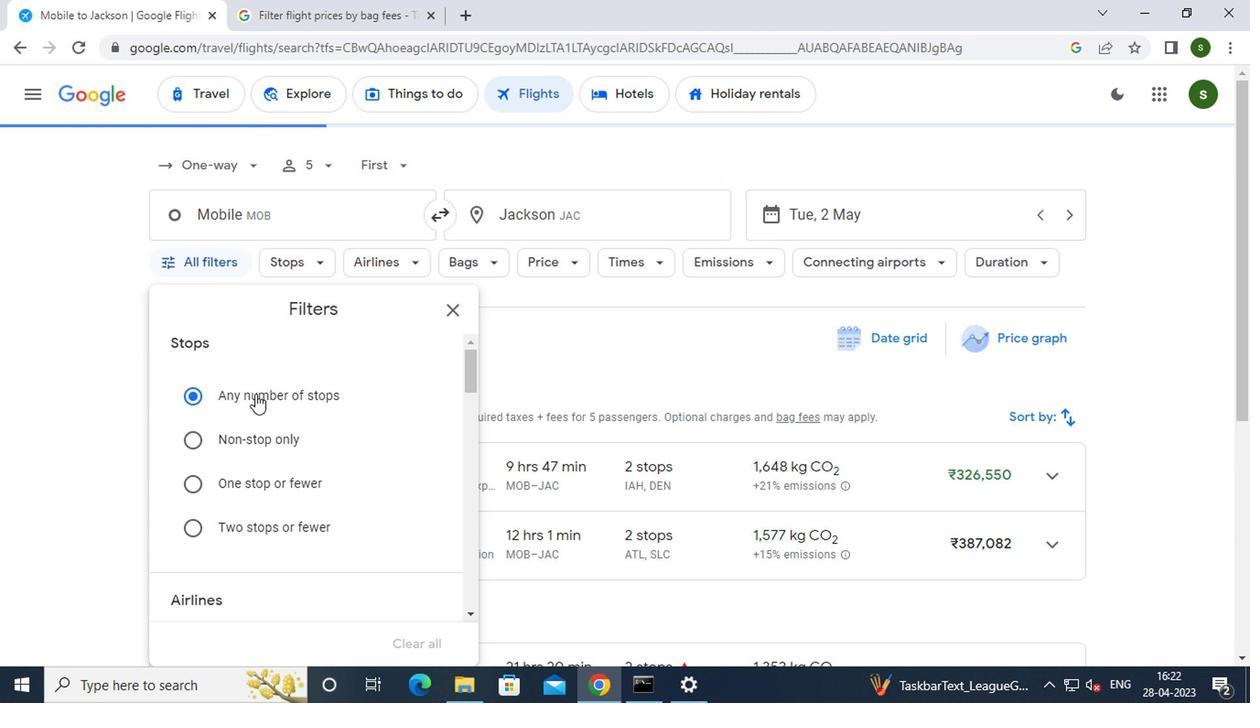 
Action: Mouse scrolled (330, 432) with delta (0, 0)
Screenshot: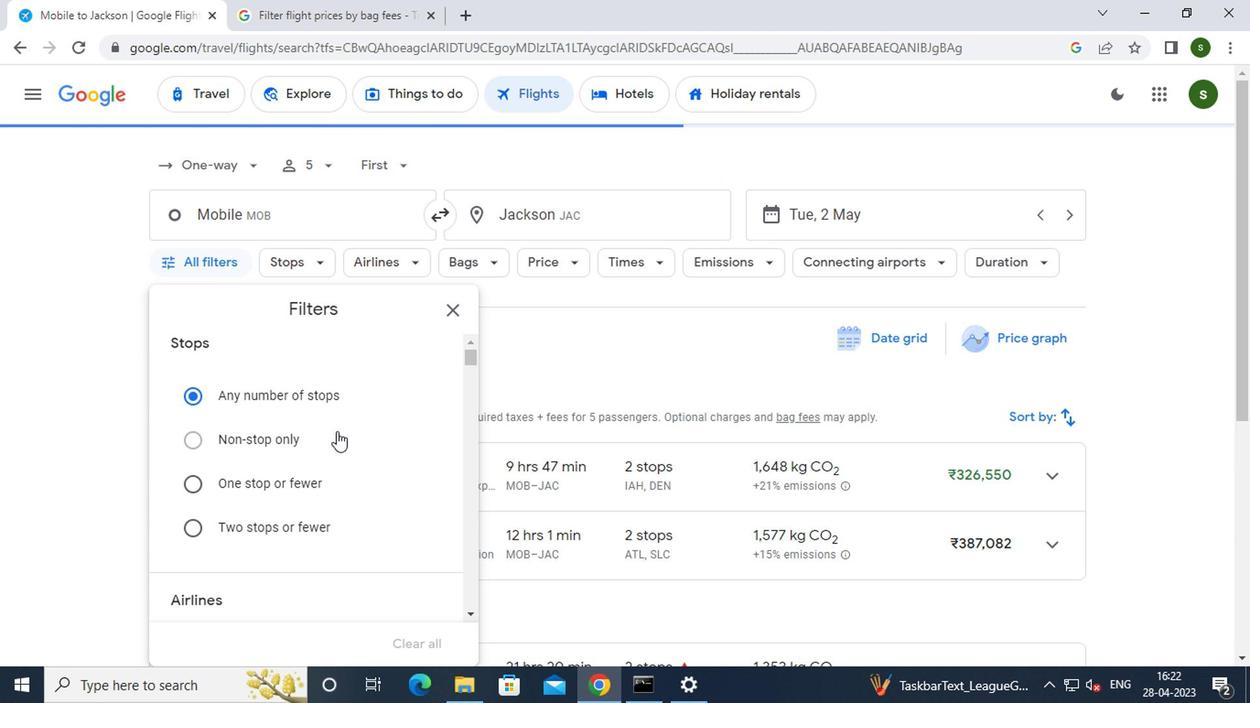 
Action: Mouse scrolled (330, 432) with delta (0, 0)
Screenshot: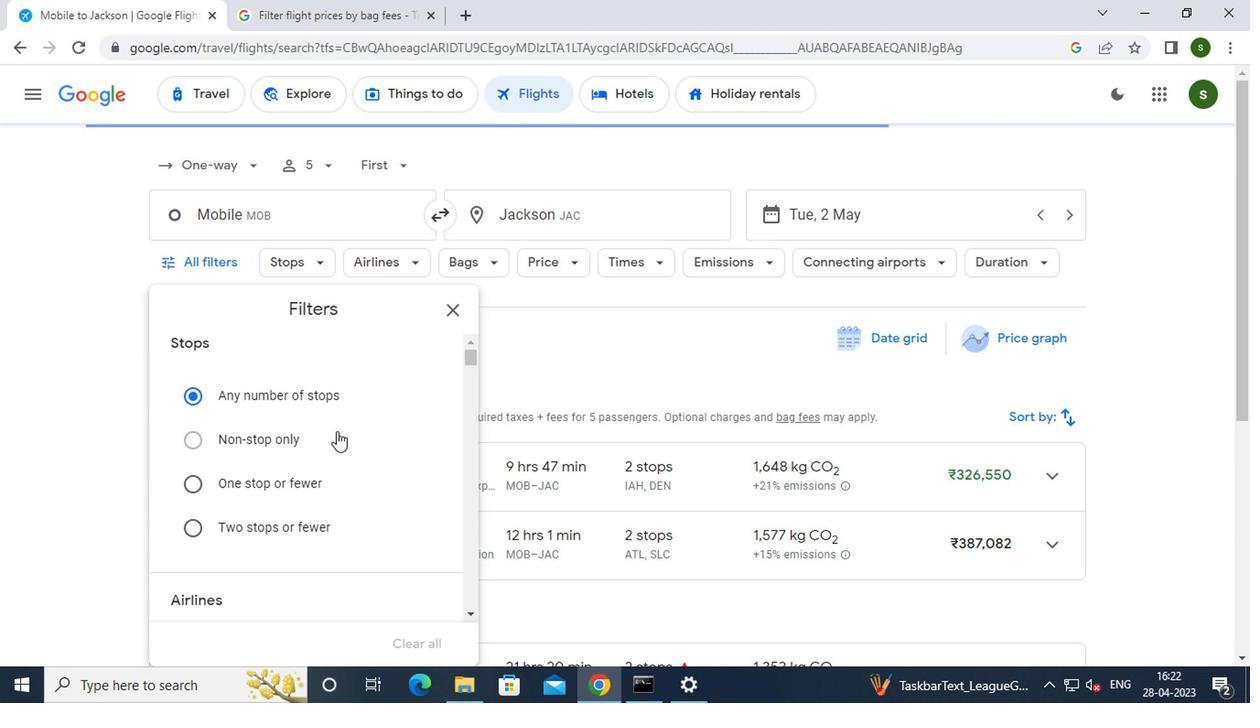 
Action: Mouse moved to (425, 477)
Screenshot: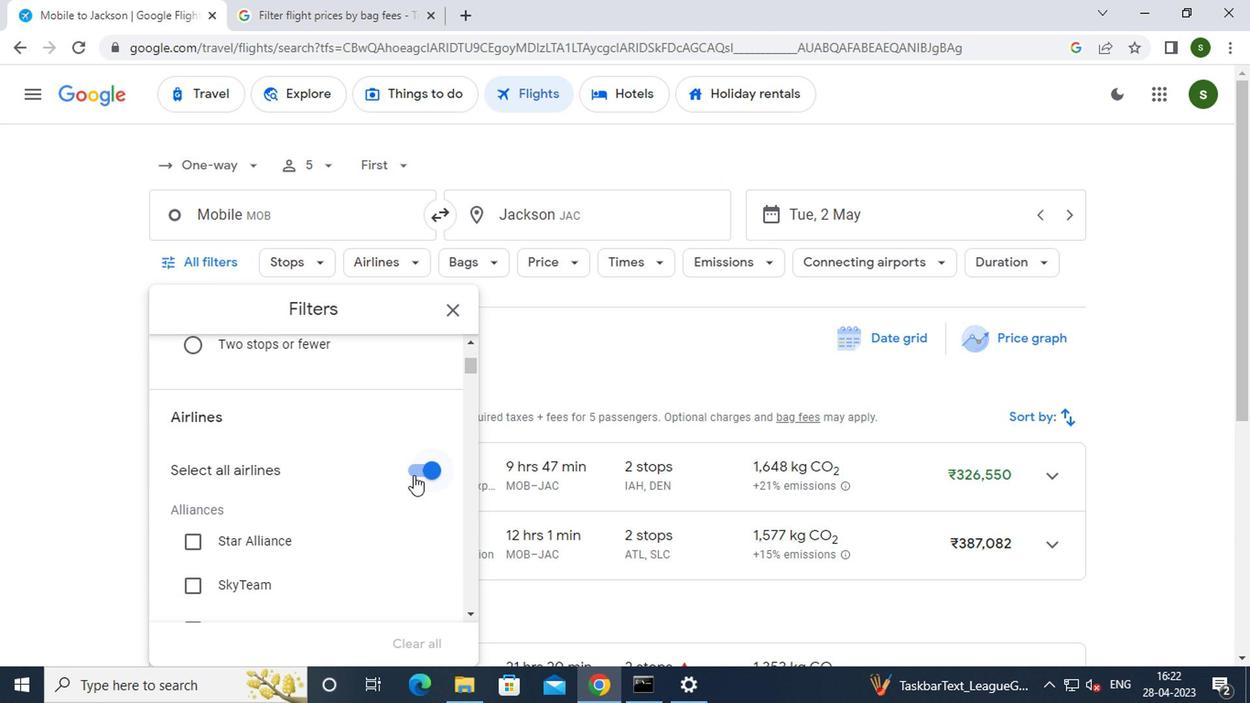 
Action: Mouse pressed left at (425, 477)
Screenshot: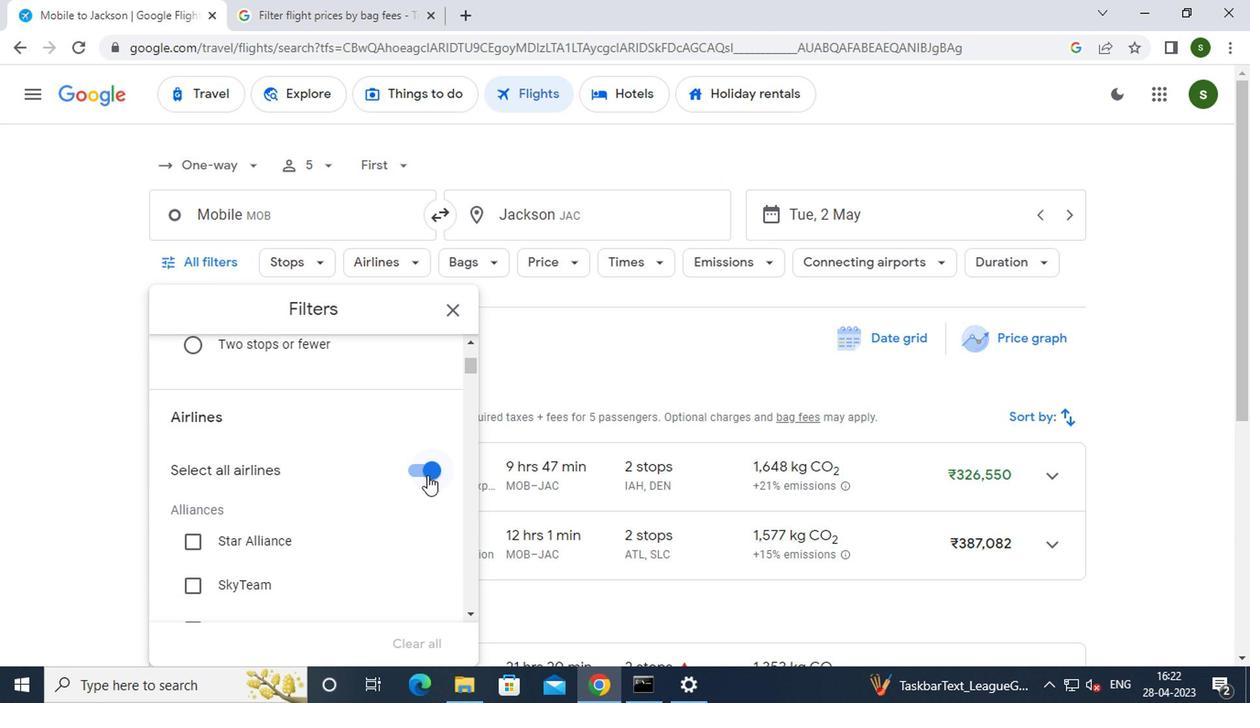 
Action: Mouse moved to (325, 487)
Screenshot: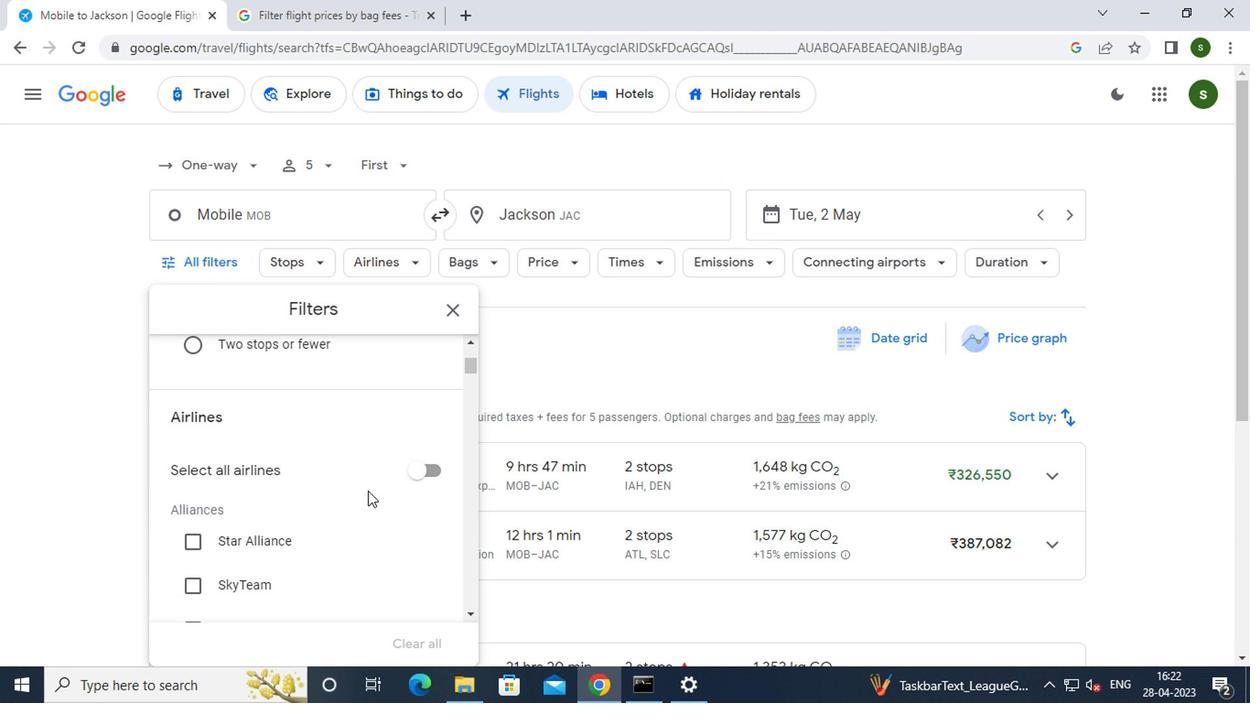 
Action: Mouse scrolled (325, 487) with delta (0, 0)
Screenshot: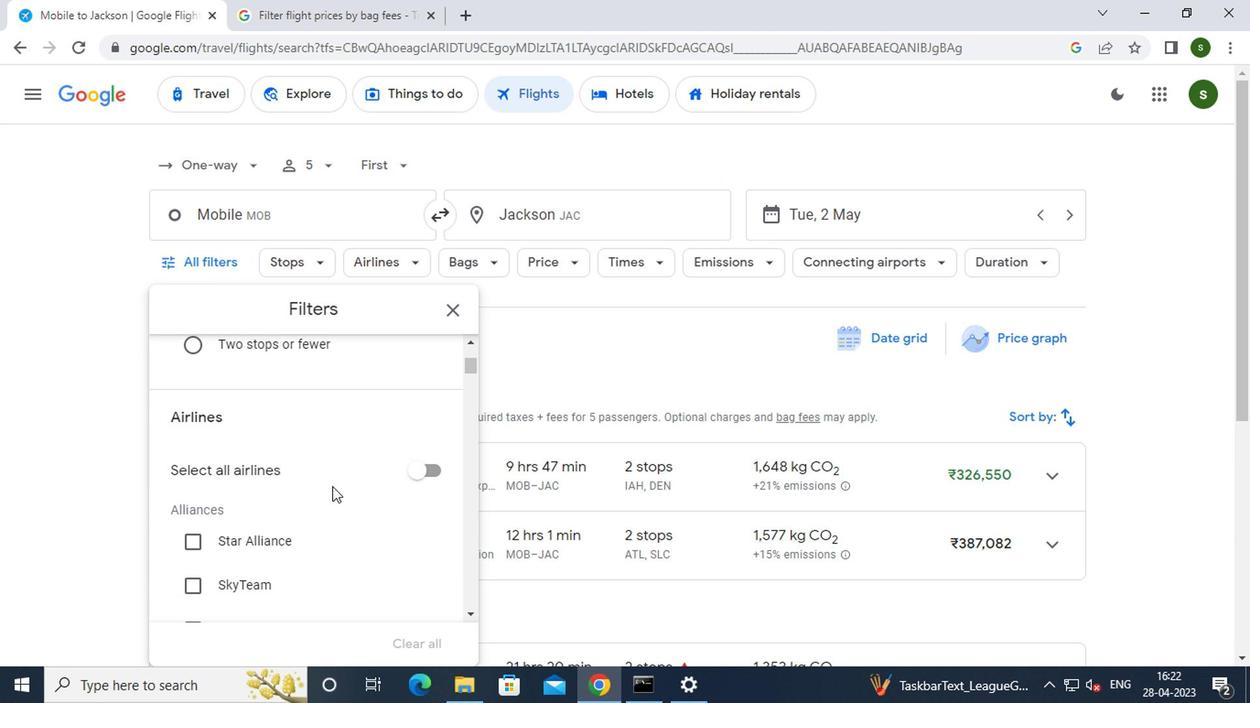
Action: Mouse scrolled (325, 487) with delta (0, 0)
Screenshot: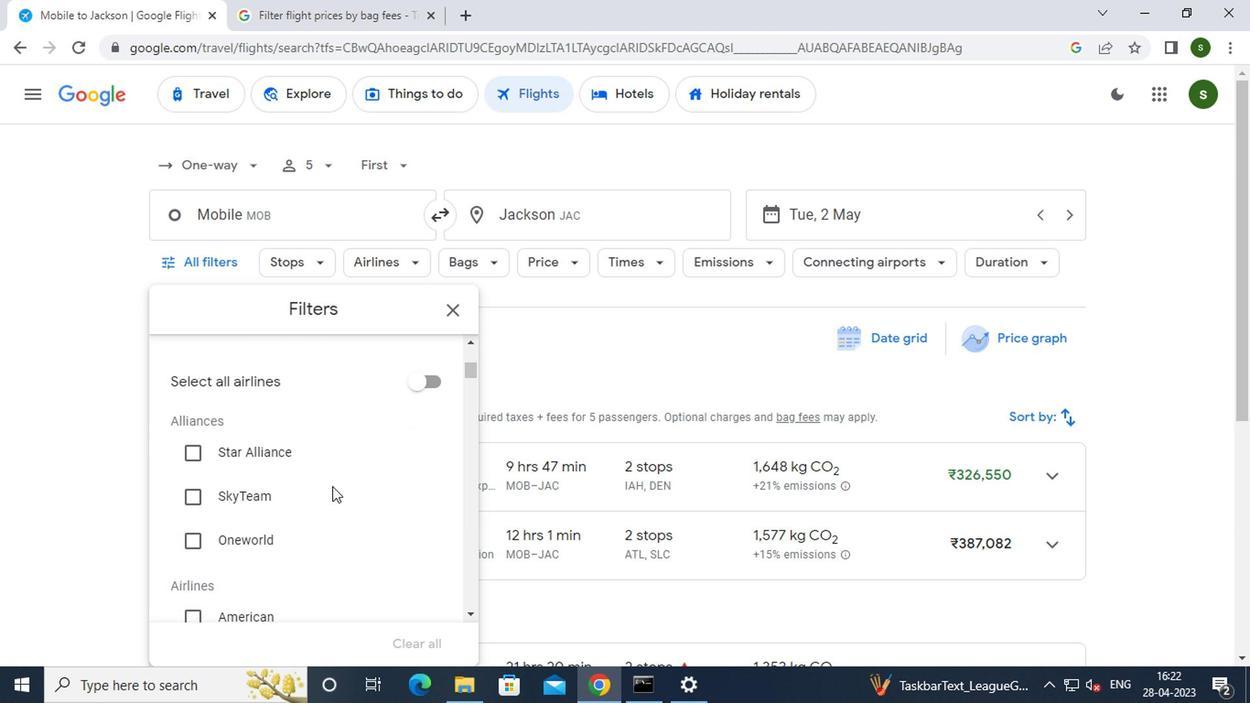 
Action: Mouse scrolled (325, 487) with delta (0, 0)
Screenshot: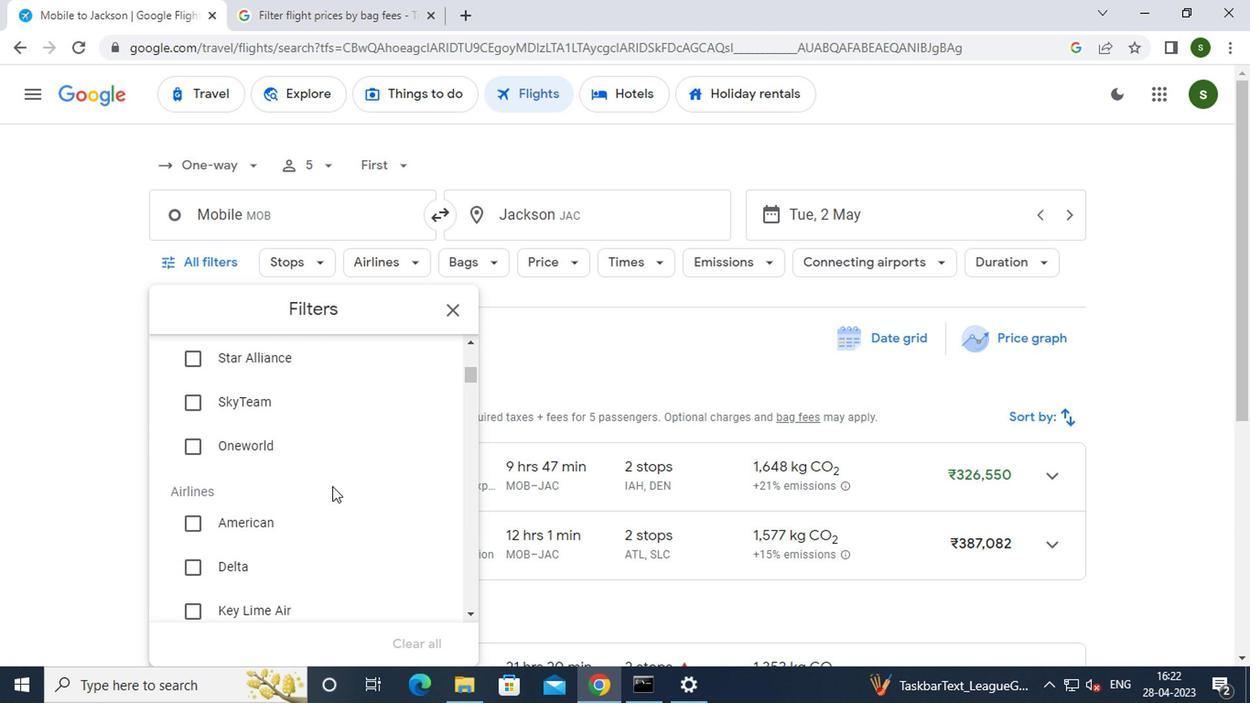 
Action: Mouse scrolled (325, 487) with delta (0, 0)
Screenshot: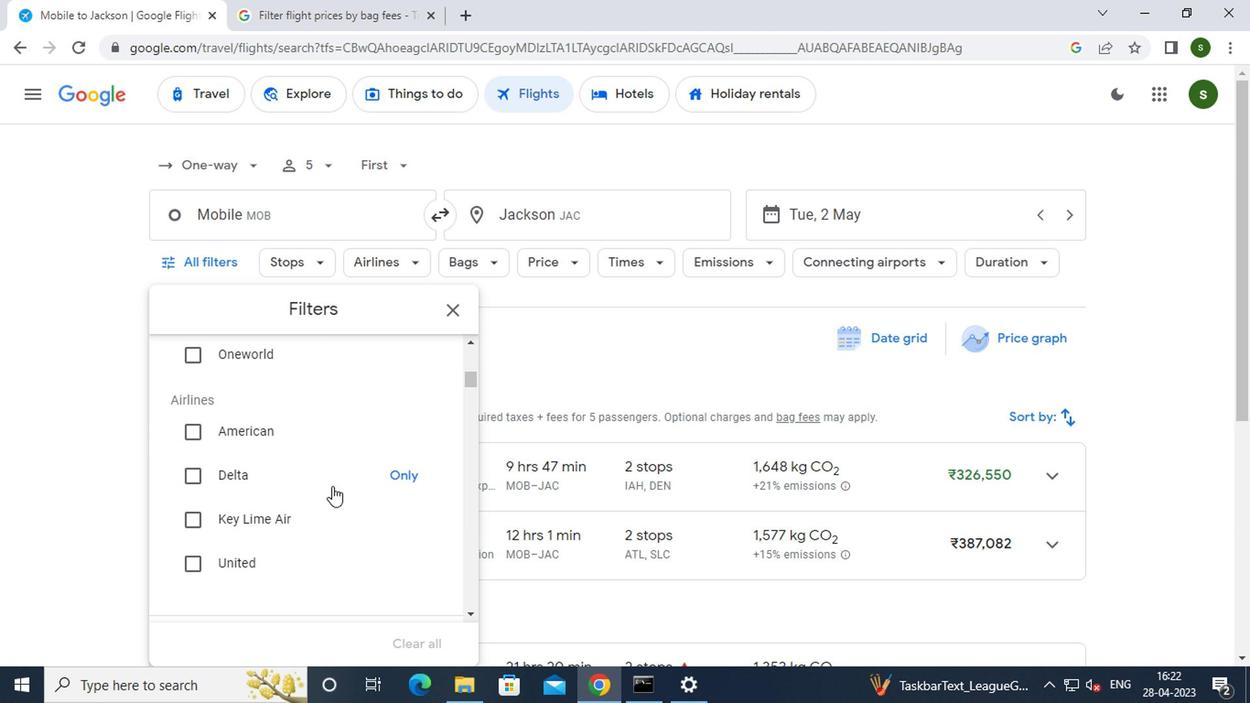 
Action: Mouse scrolled (325, 487) with delta (0, 0)
Screenshot: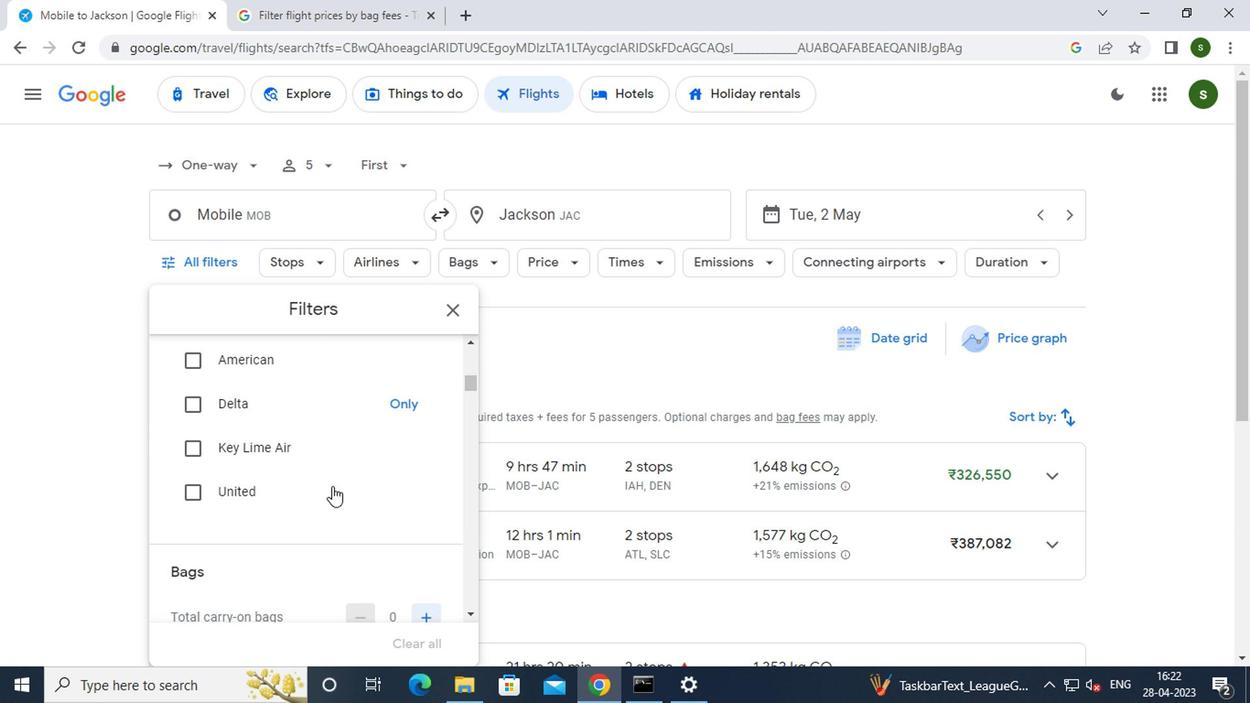 
Action: Mouse moved to (420, 555)
Screenshot: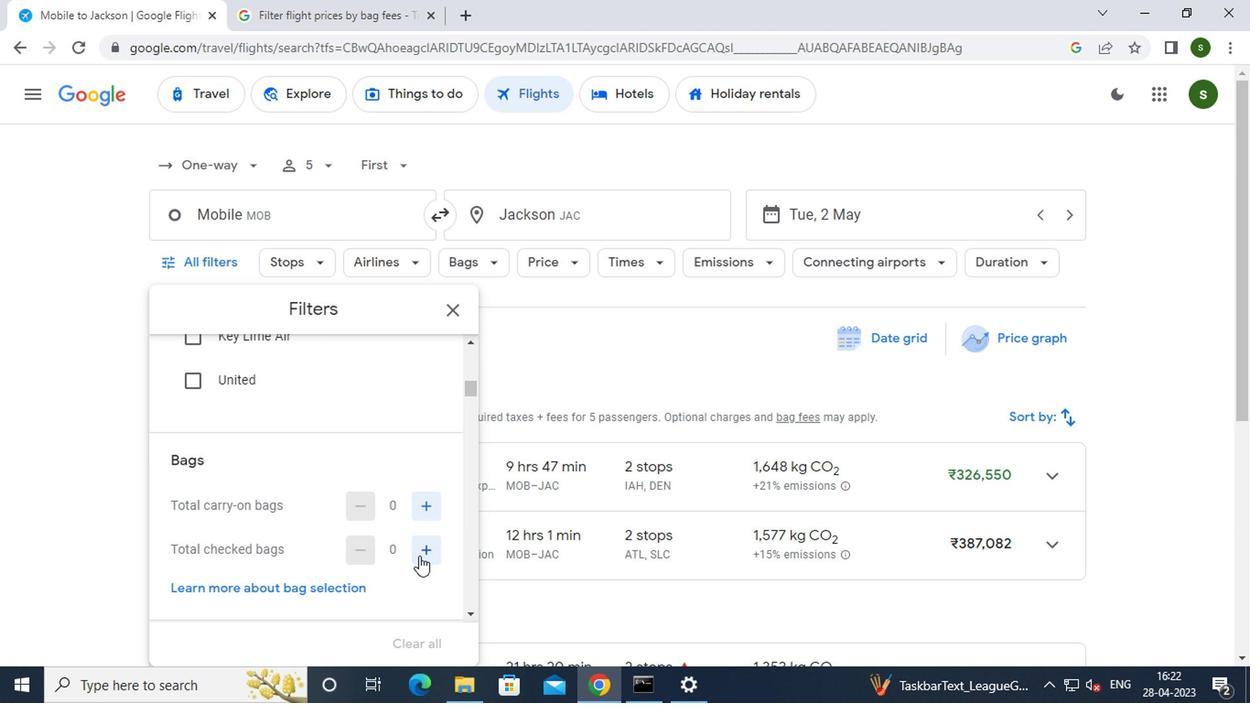 
Action: Mouse pressed left at (420, 555)
Screenshot: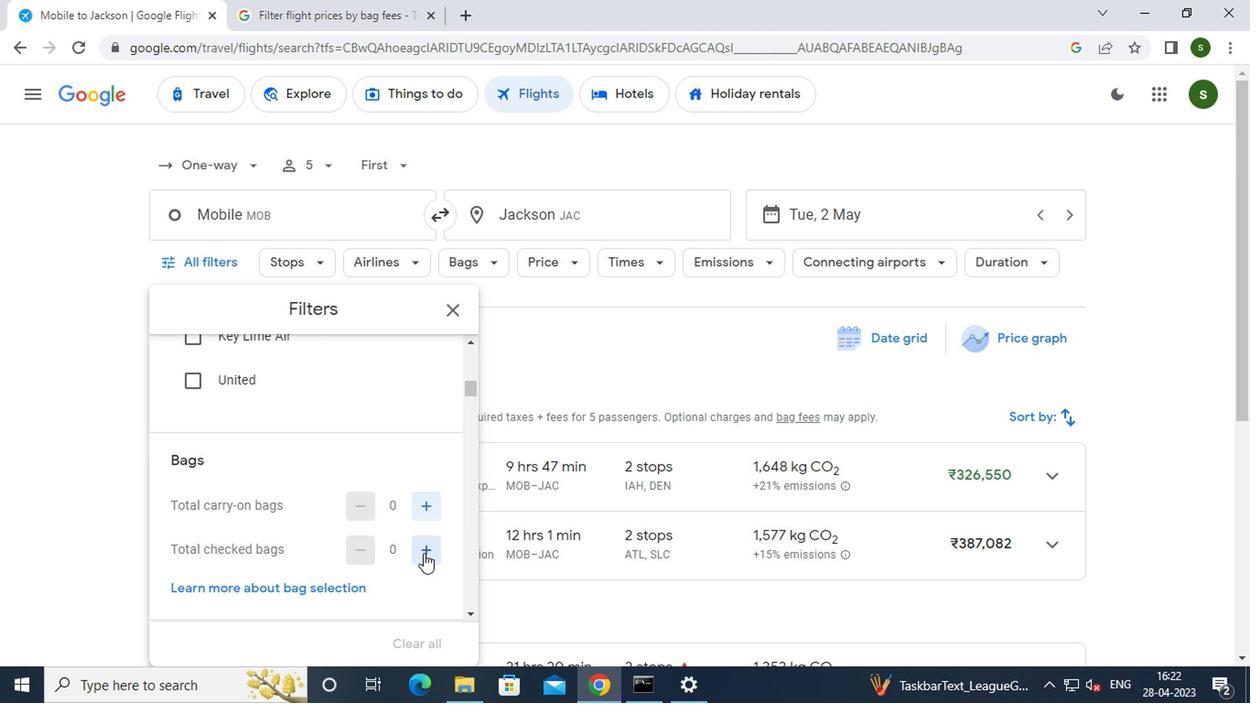 
Action: Mouse pressed left at (420, 555)
Screenshot: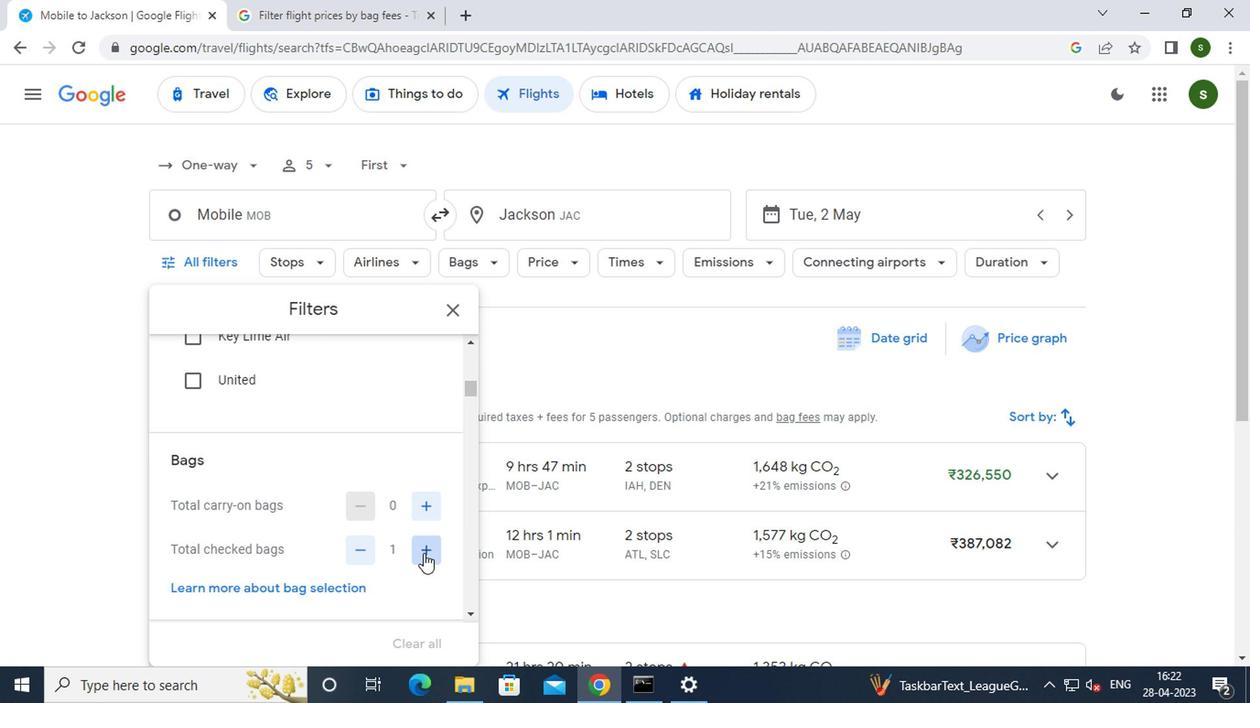 
Action: Mouse pressed left at (420, 555)
Screenshot: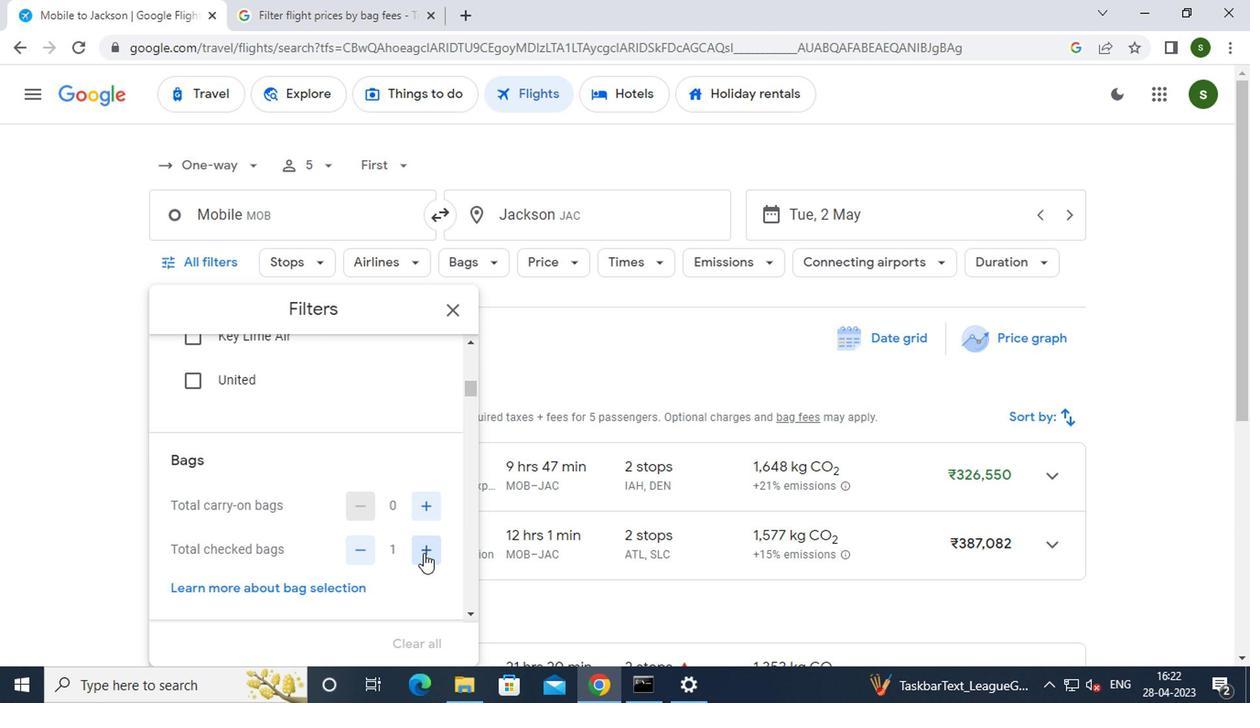 
Action: Mouse pressed left at (420, 555)
Screenshot: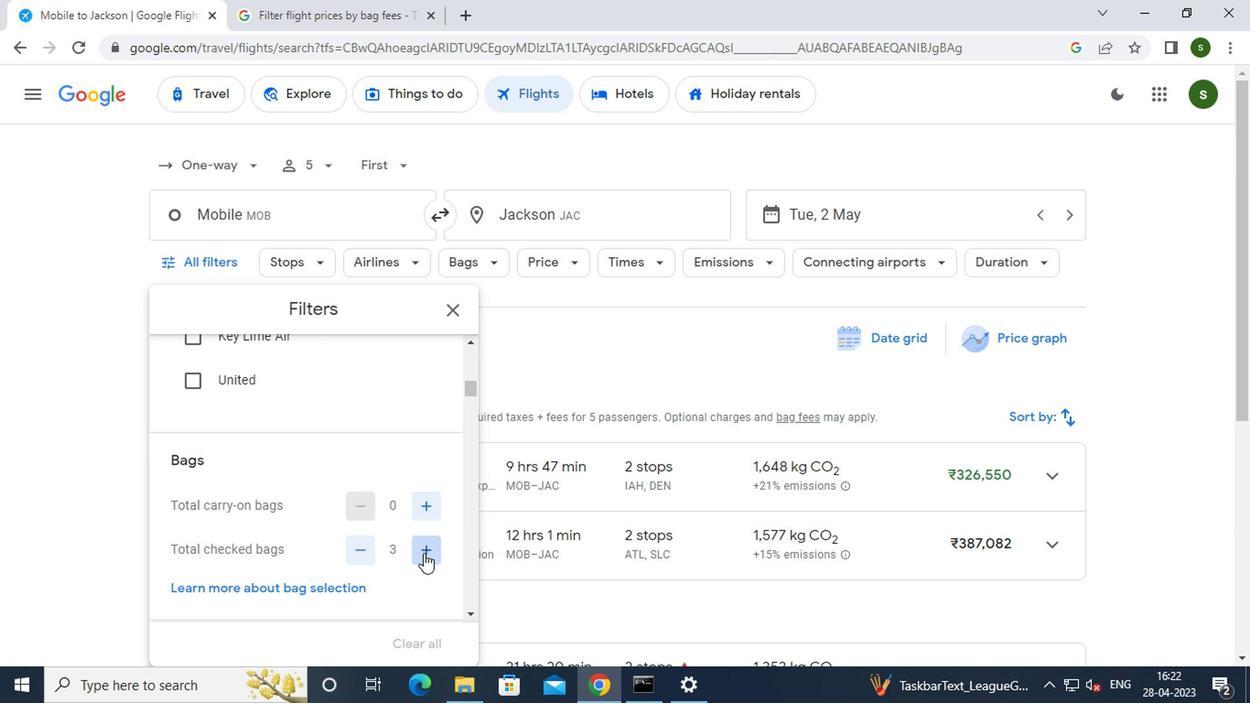 
Action: Mouse pressed left at (420, 555)
Screenshot: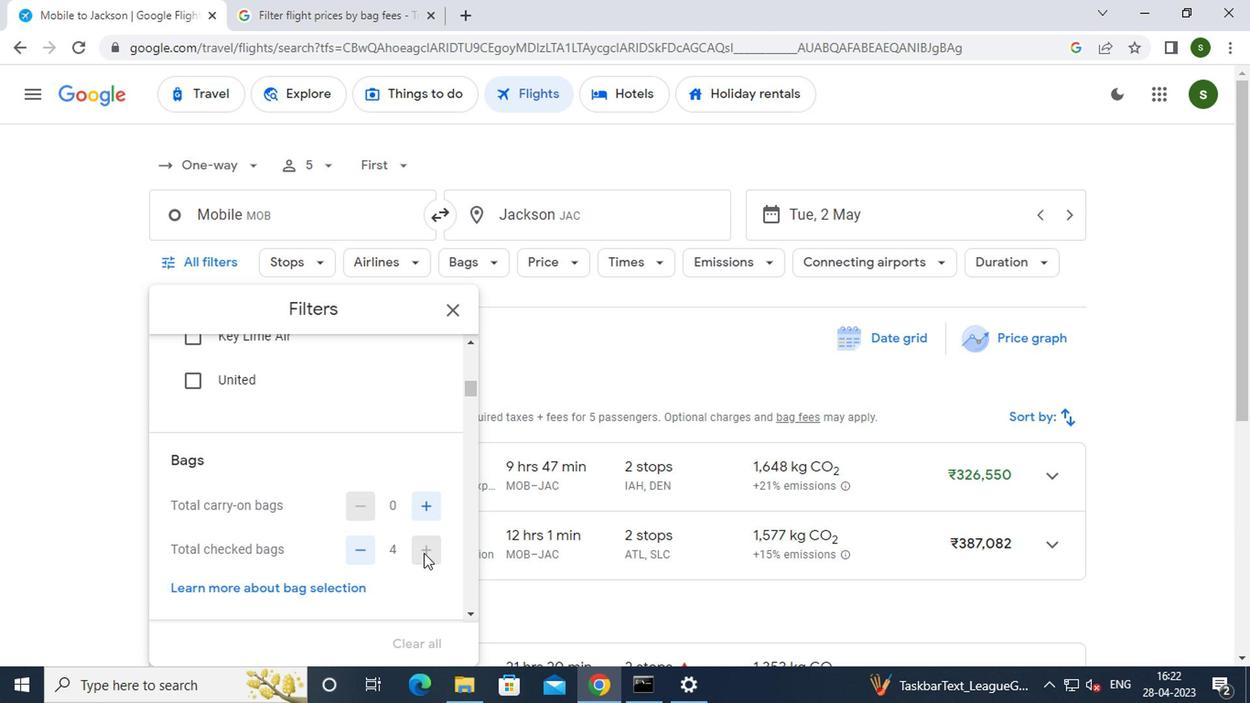 
Action: Mouse moved to (414, 543)
Screenshot: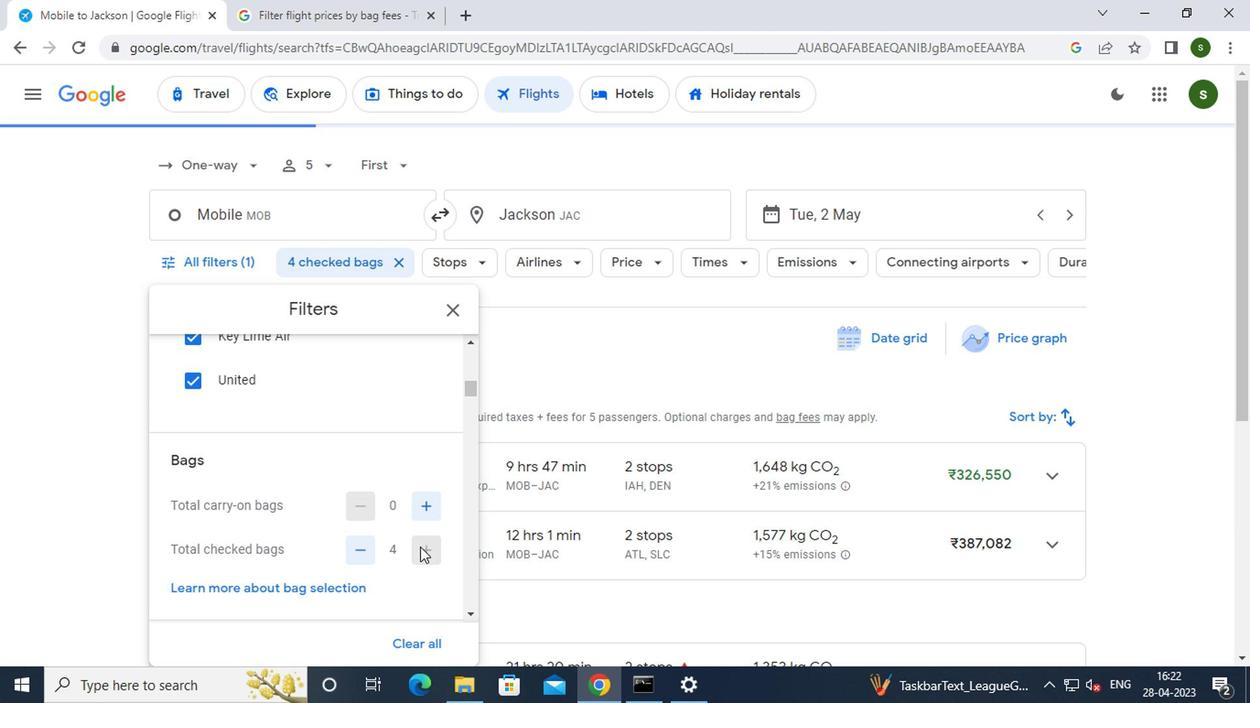 
Action: Mouse scrolled (414, 543) with delta (0, 0)
Screenshot: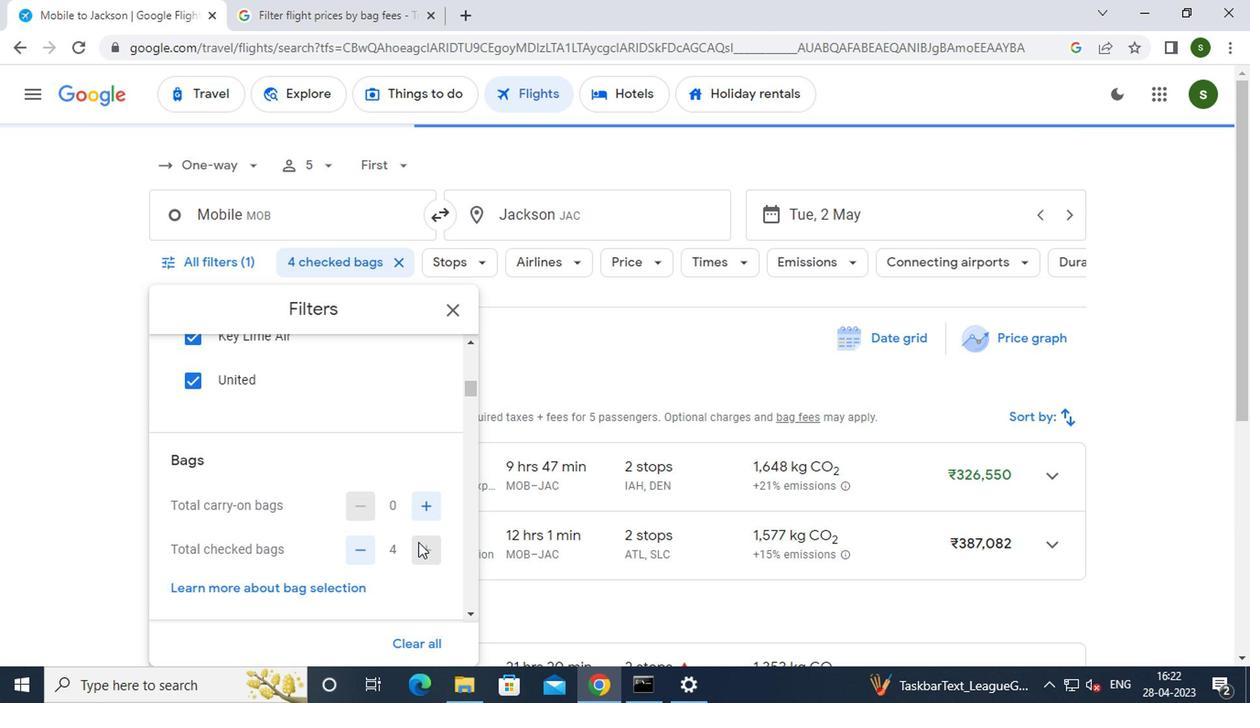 
Action: Mouse scrolled (414, 543) with delta (0, 0)
Screenshot: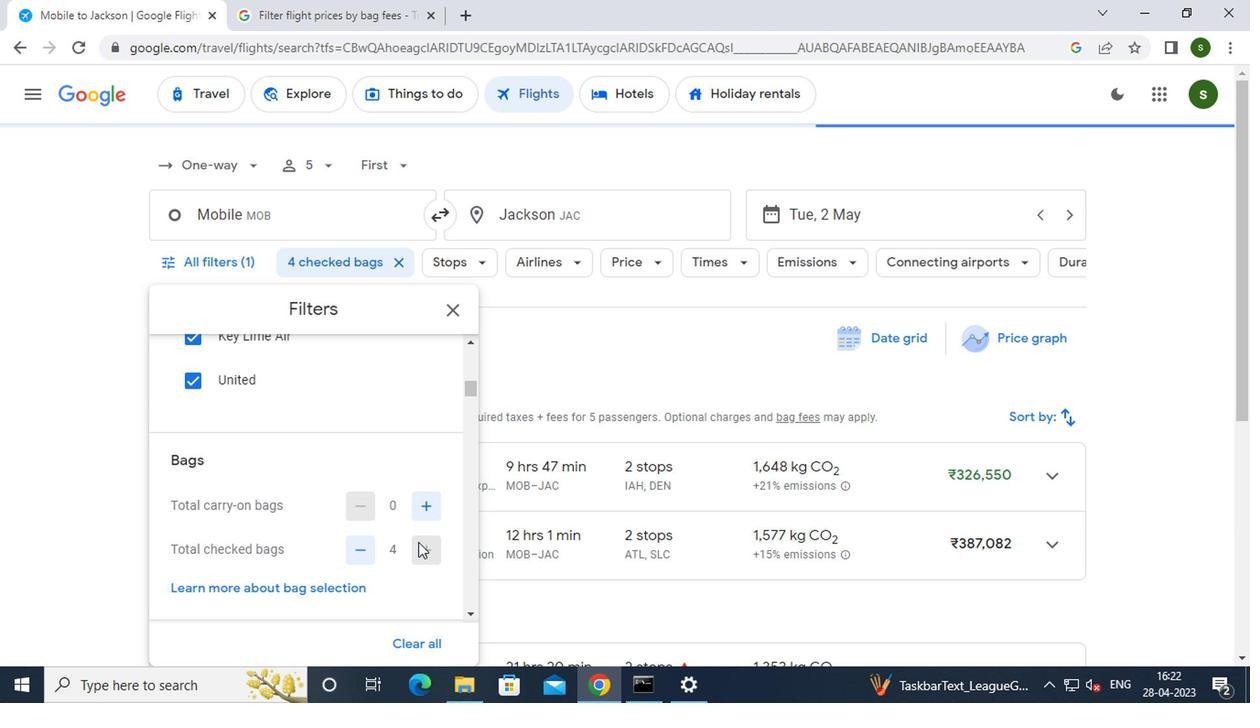 
Action: Mouse moved to (425, 544)
Screenshot: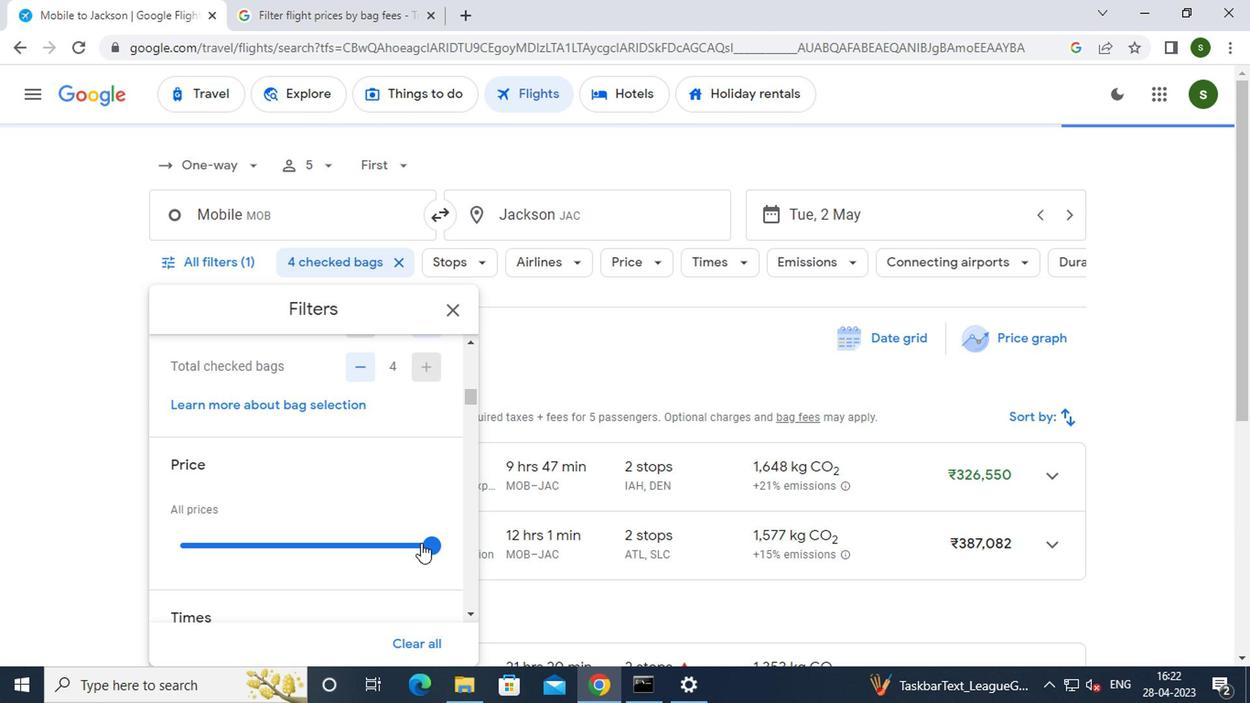 
Action: Mouse pressed left at (425, 544)
Screenshot: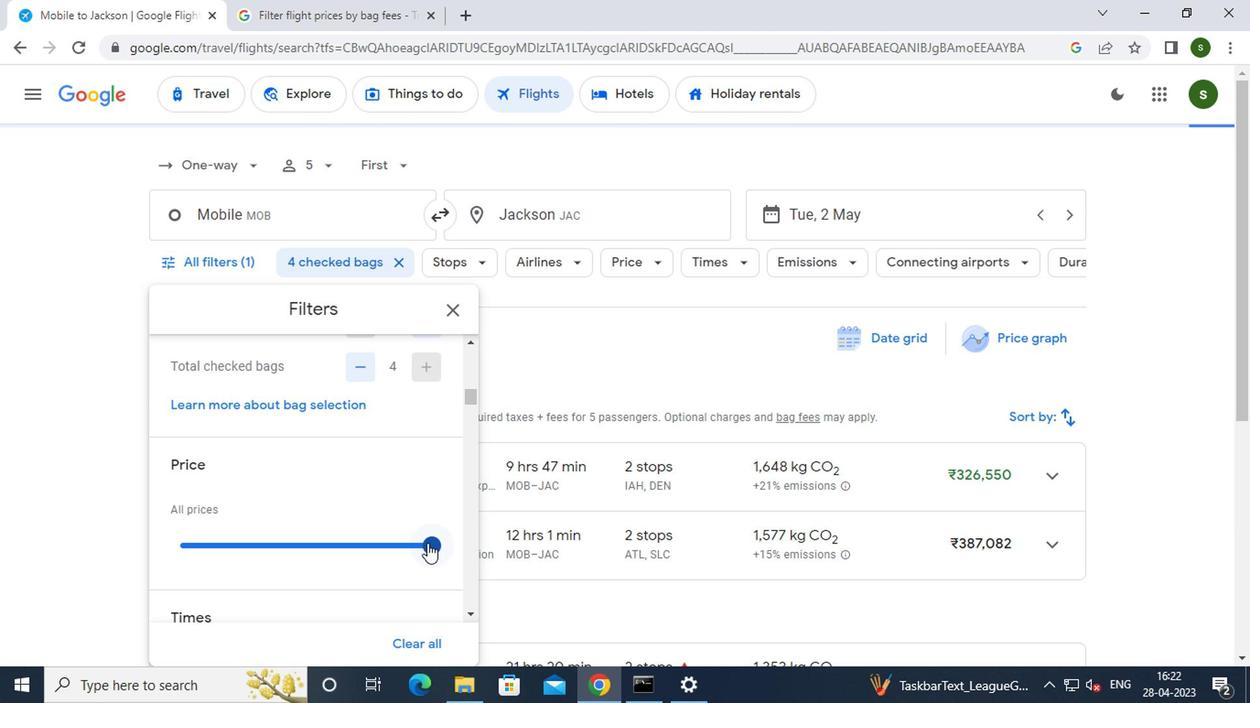 
Action: Mouse moved to (192, 549)
Screenshot: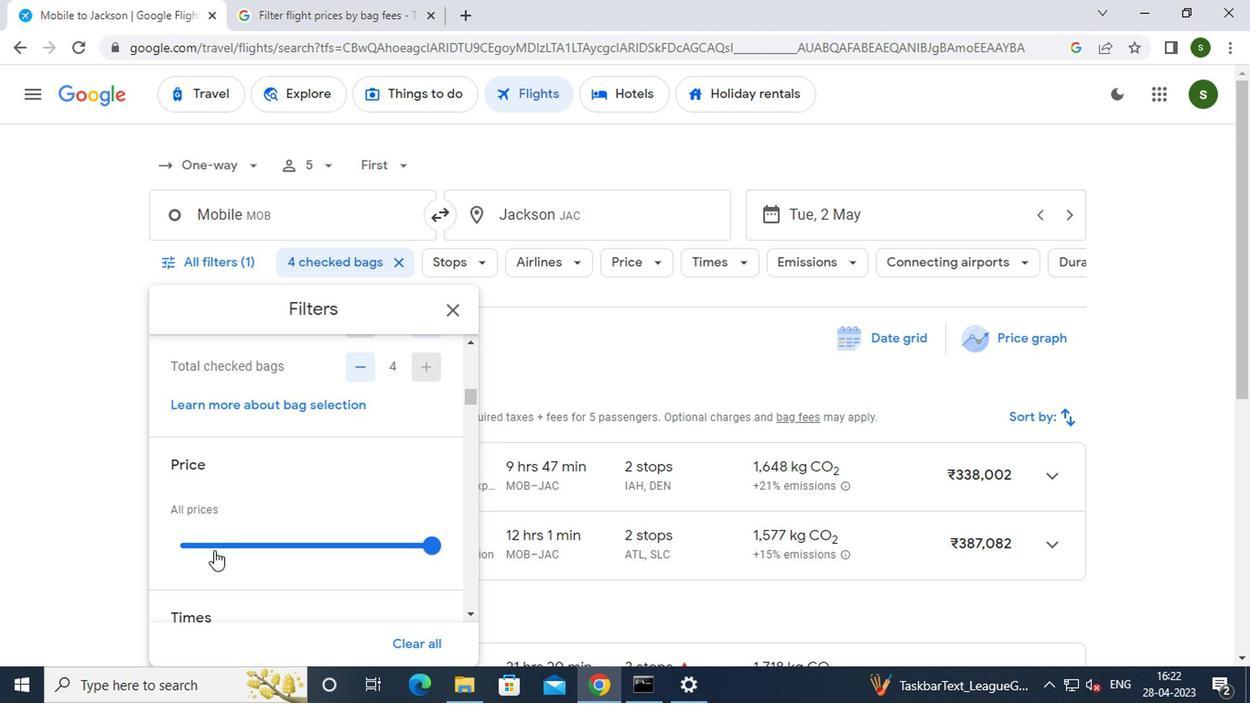
Action: Mouse pressed left at (192, 549)
Screenshot: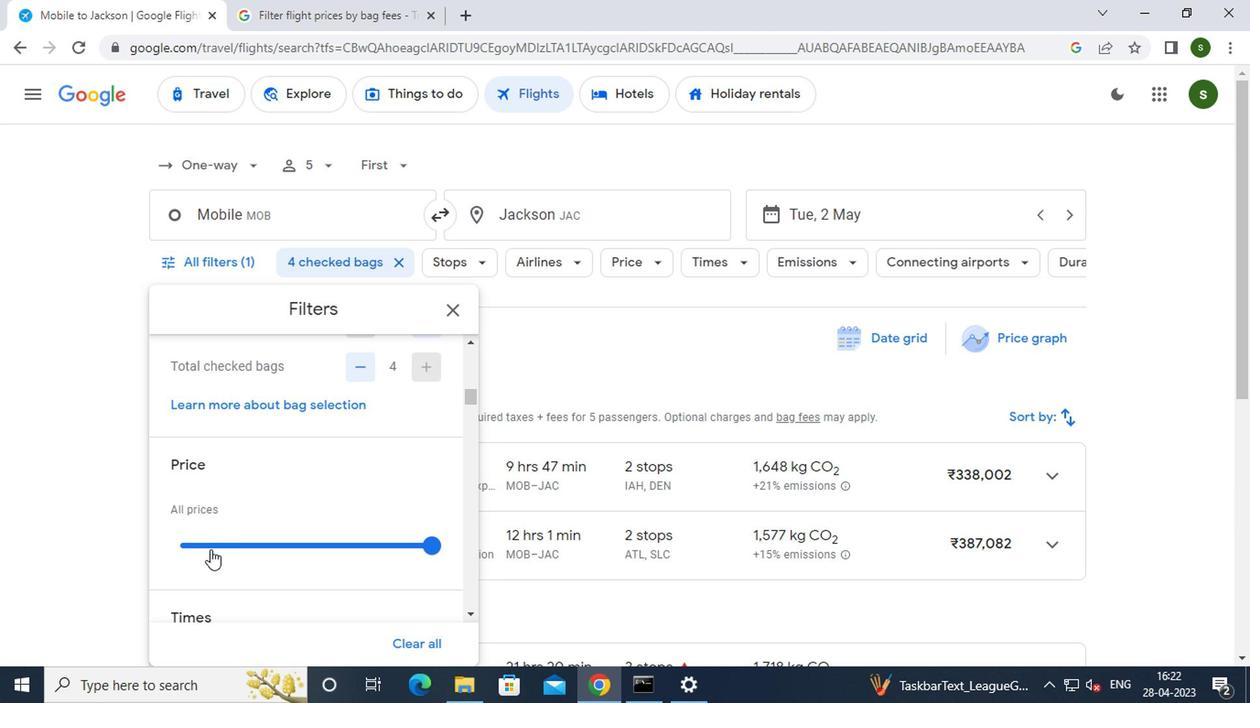
Action: Mouse moved to (192, 548)
Screenshot: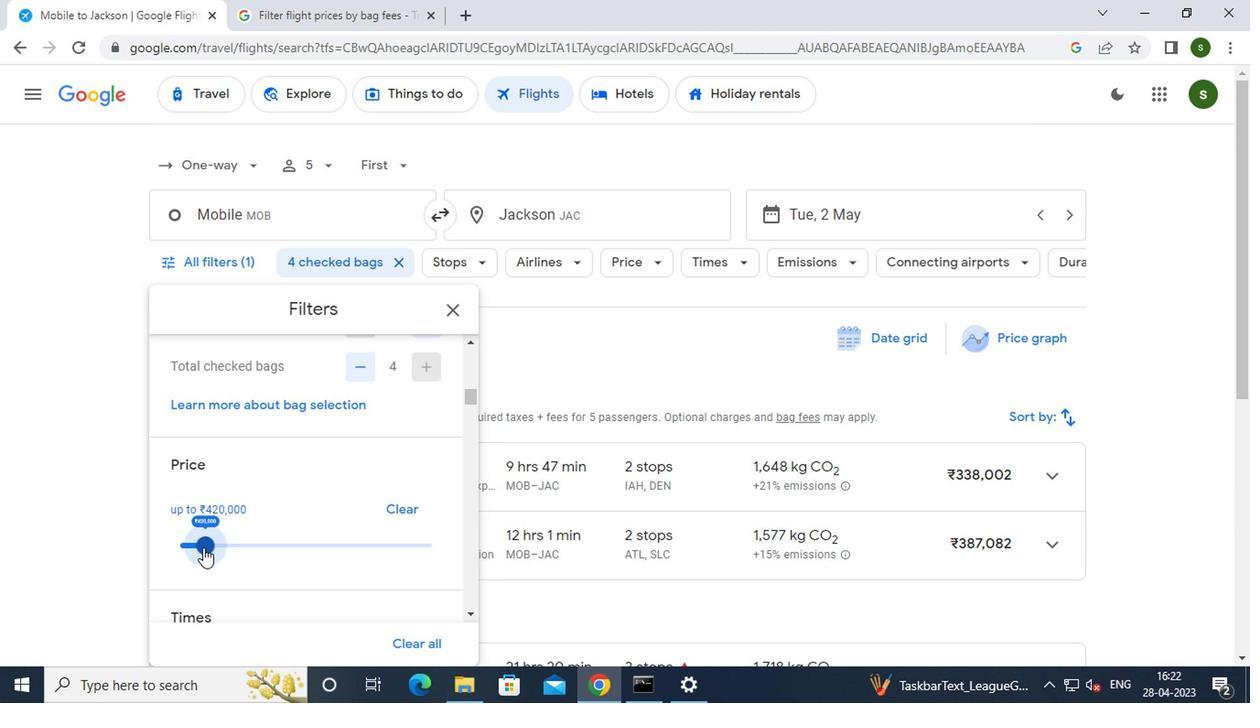 
Action: Mouse pressed left at (192, 548)
Screenshot: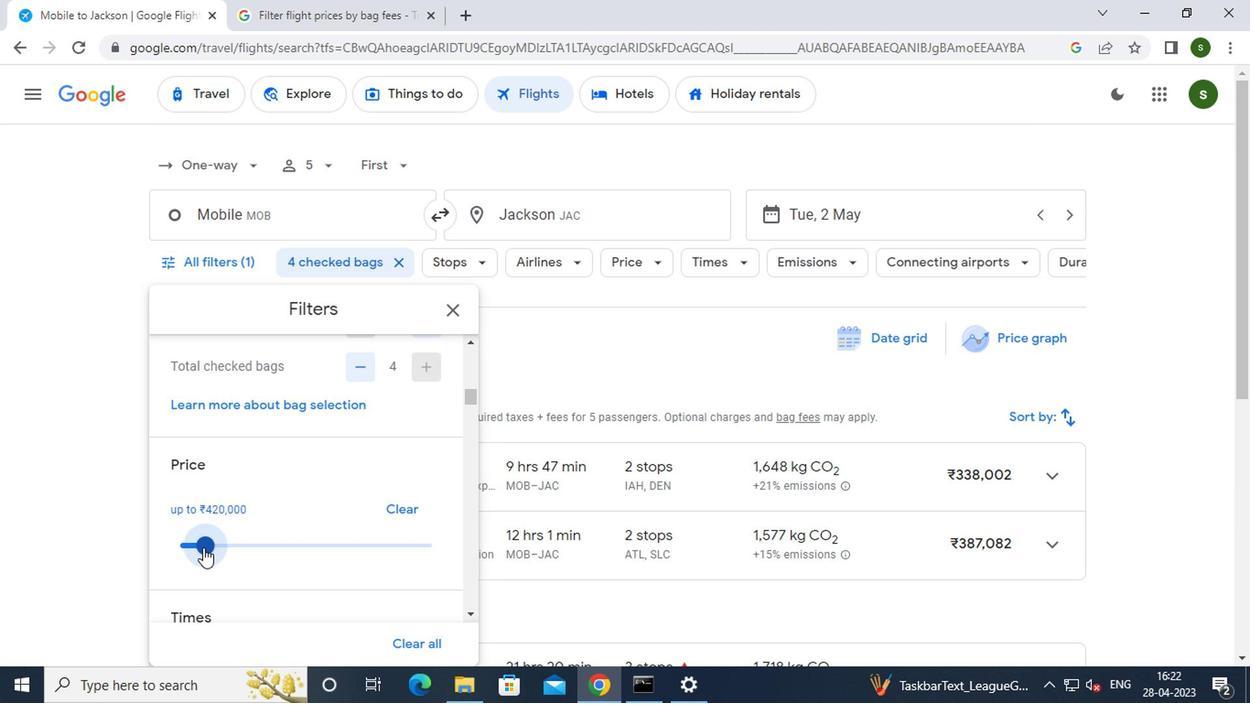 
Action: Mouse moved to (296, 493)
Screenshot: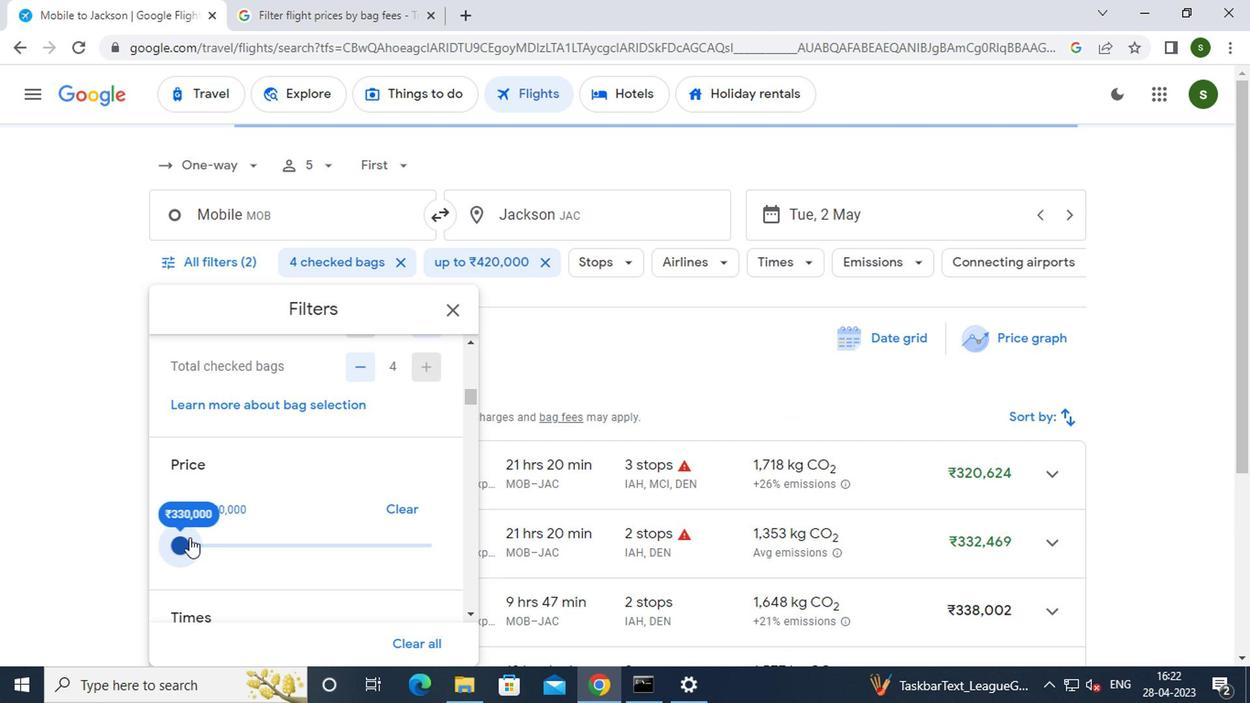 
Action: Mouse scrolled (296, 493) with delta (0, 0)
Screenshot: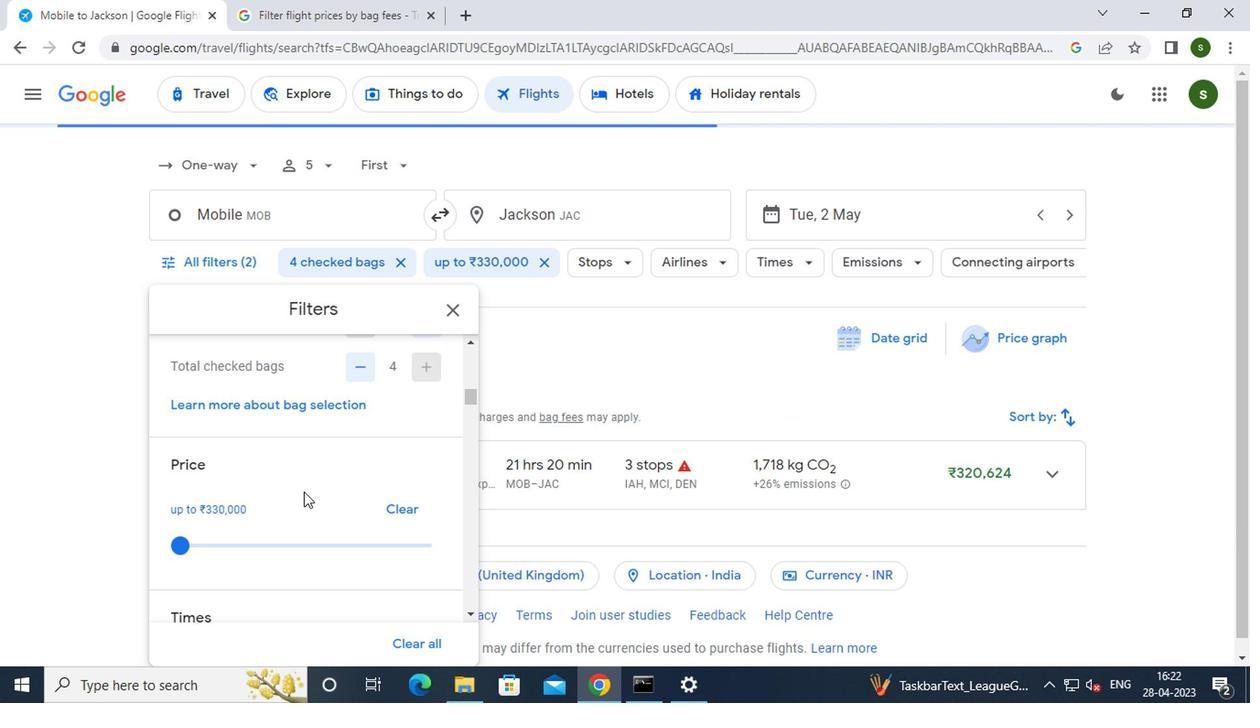 
Action: Mouse scrolled (296, 493) with delta (0, 0)
Screenshot: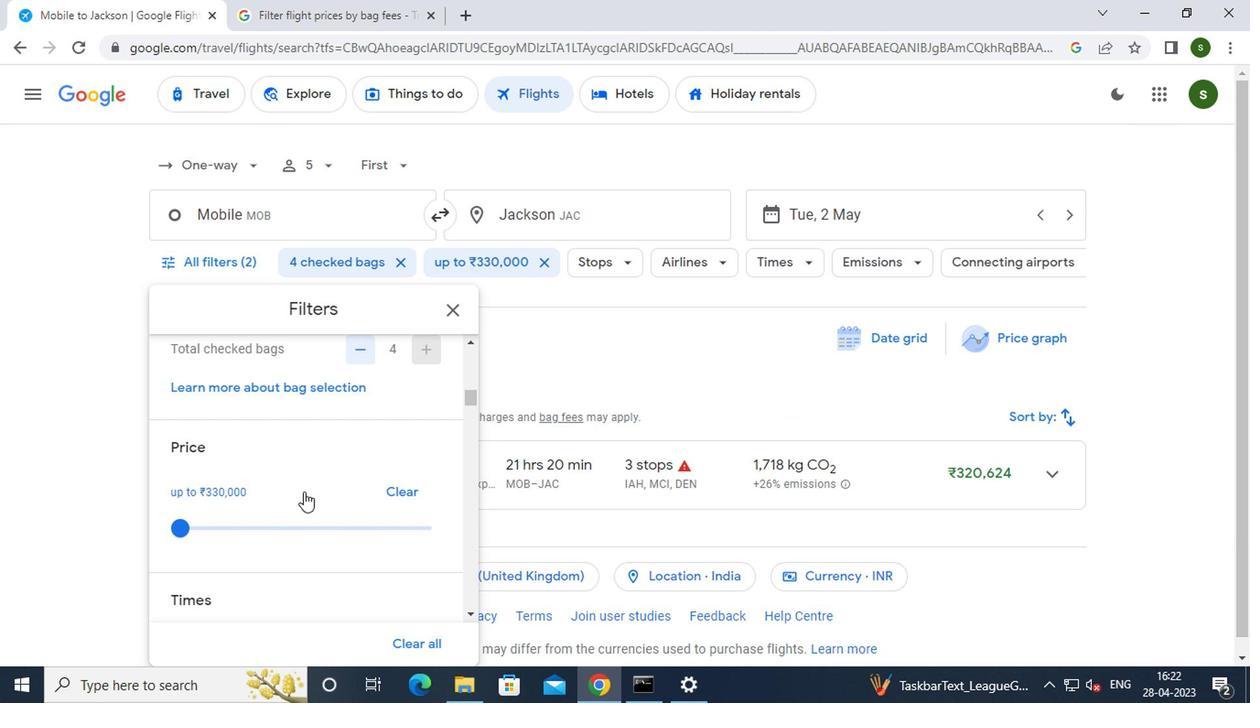 
Action: Mouse moved to (169, 568)
Screenshot: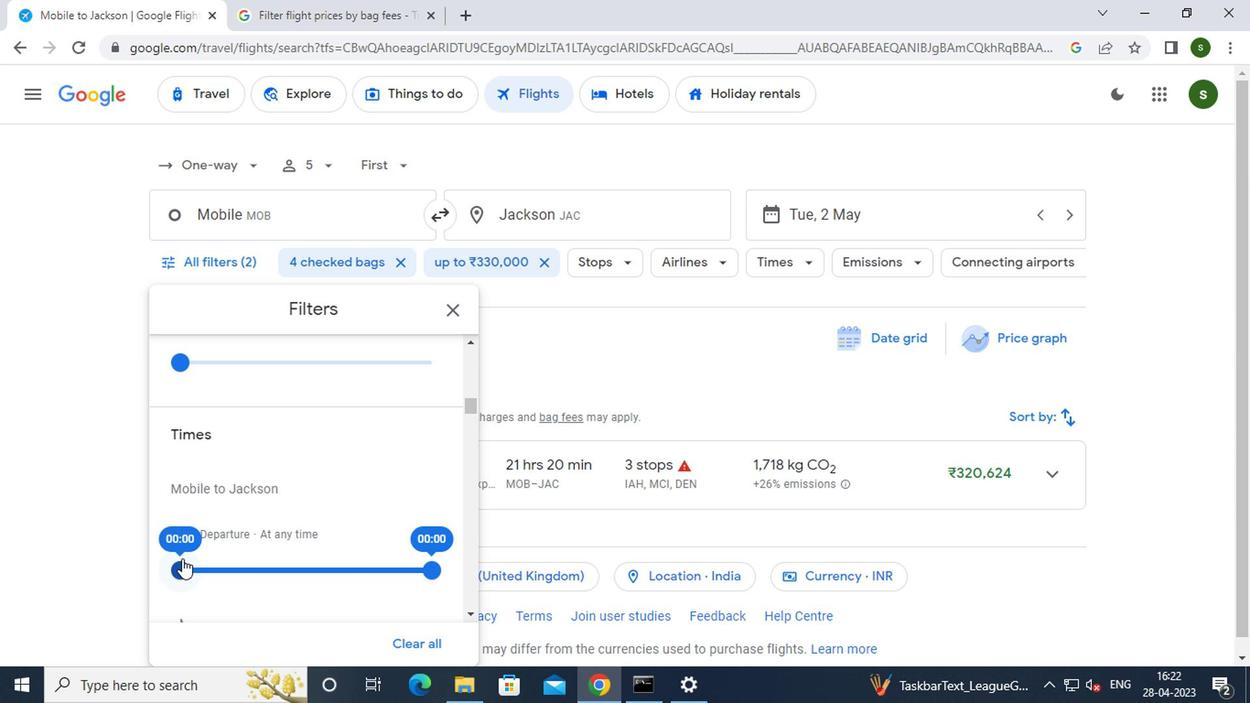 
Action: Mouse pressed left at (169, 568)
Screenshot: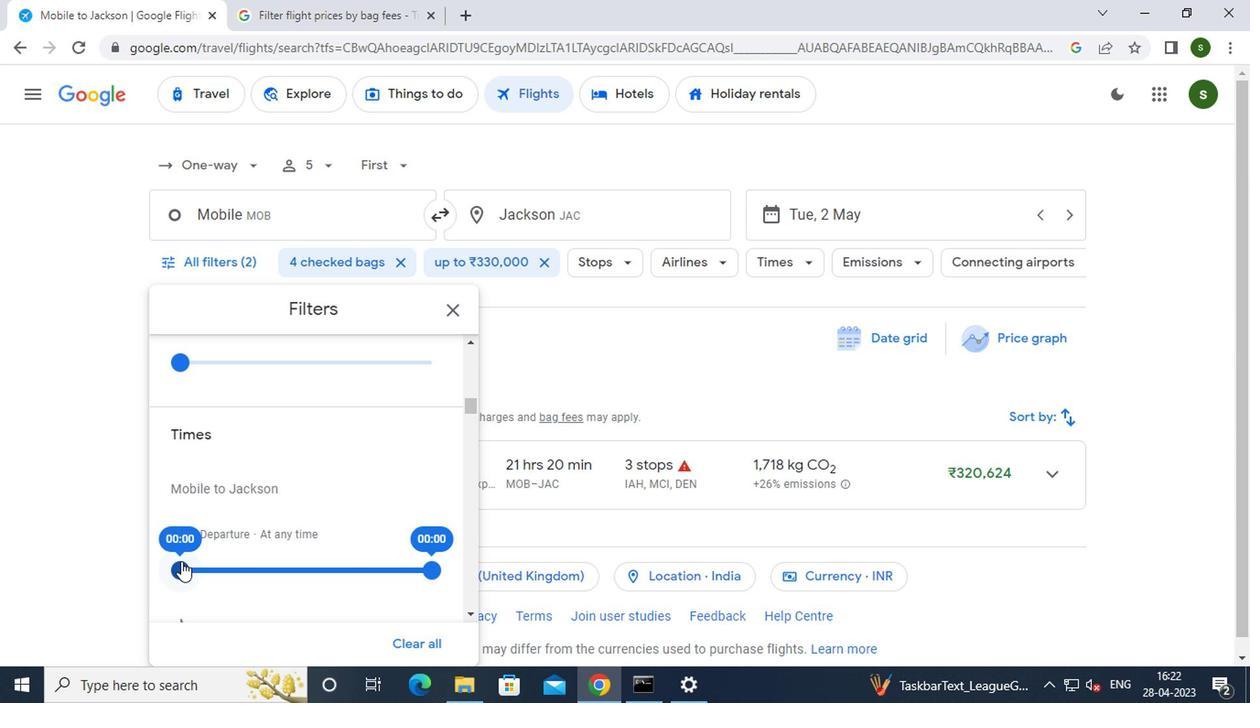 
Action: Mouse moved to (566, 385)
Screenshot: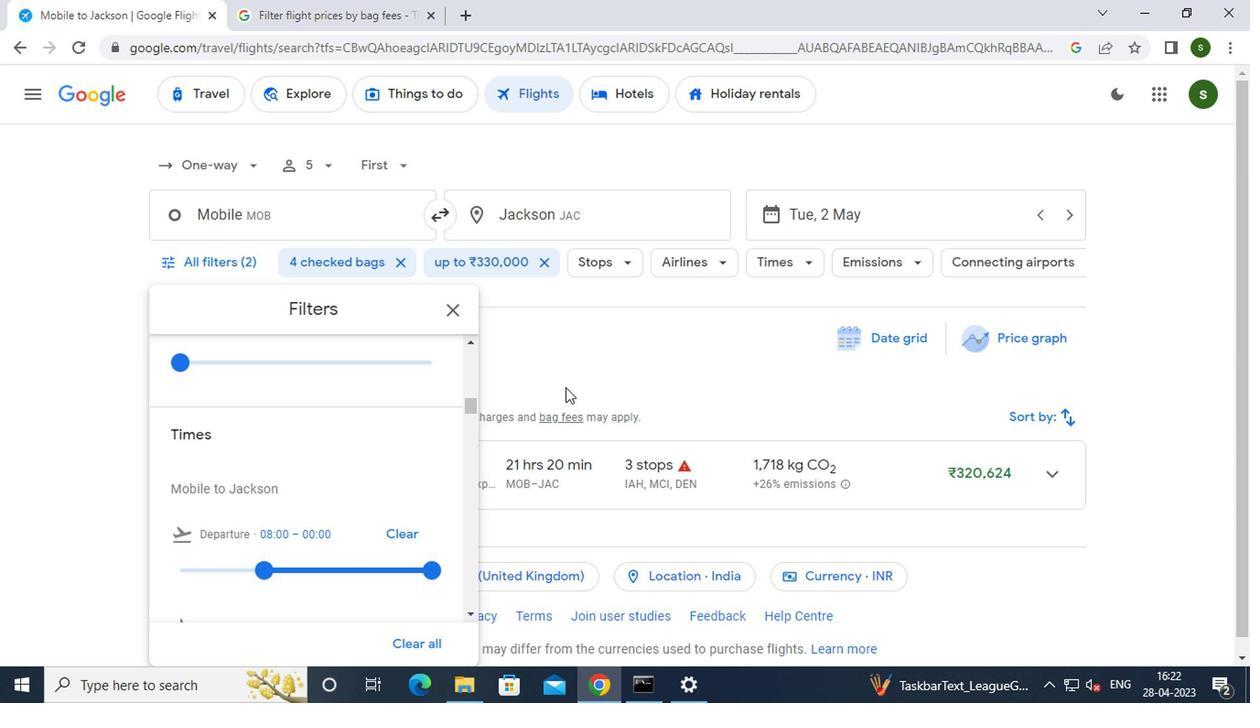 
Action: Mouse pressed left at (566, 385)
Screenshot: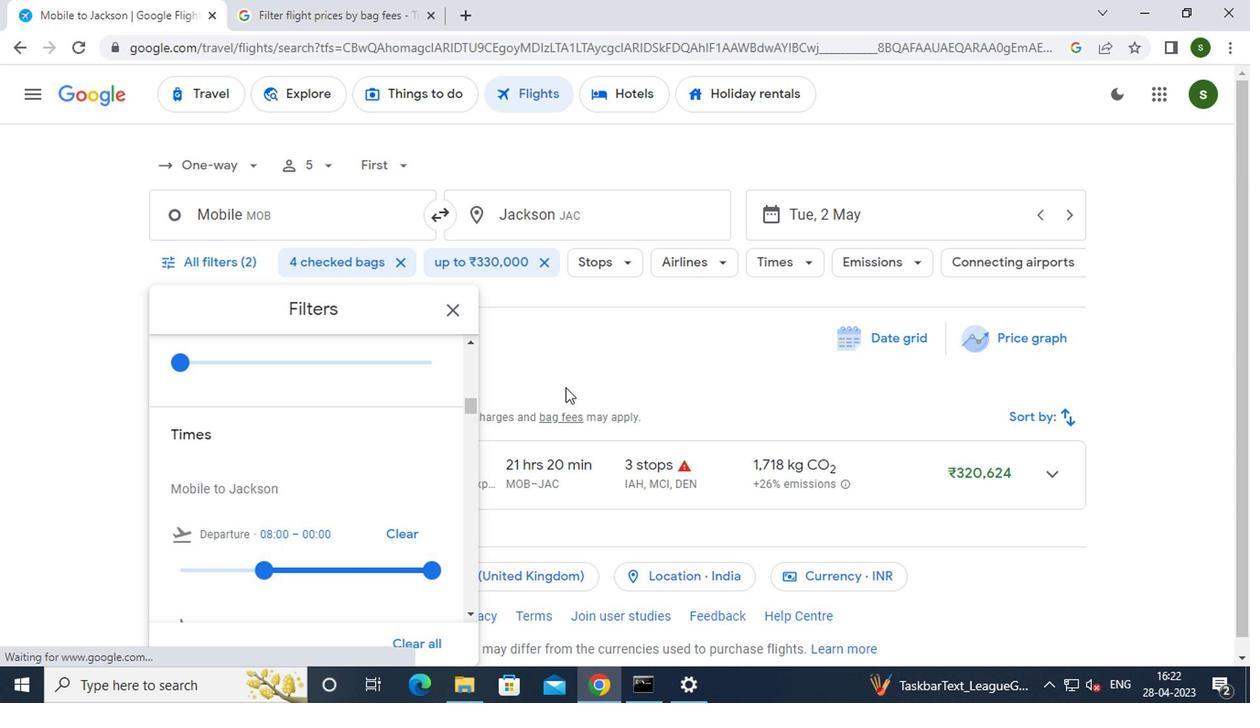 
